 Task: Find connections with filter location Le Grand-Quevilly with filter topic #Humanresourcewith filter profile language French with filter current company Apollo Tyres Ltd with filter school Karnataka Jobs and career with filter industry Musicians with filter service category FIle Management with filter keywords title Engineer
Action: Mouse moved to (507, 87)
Screenshot: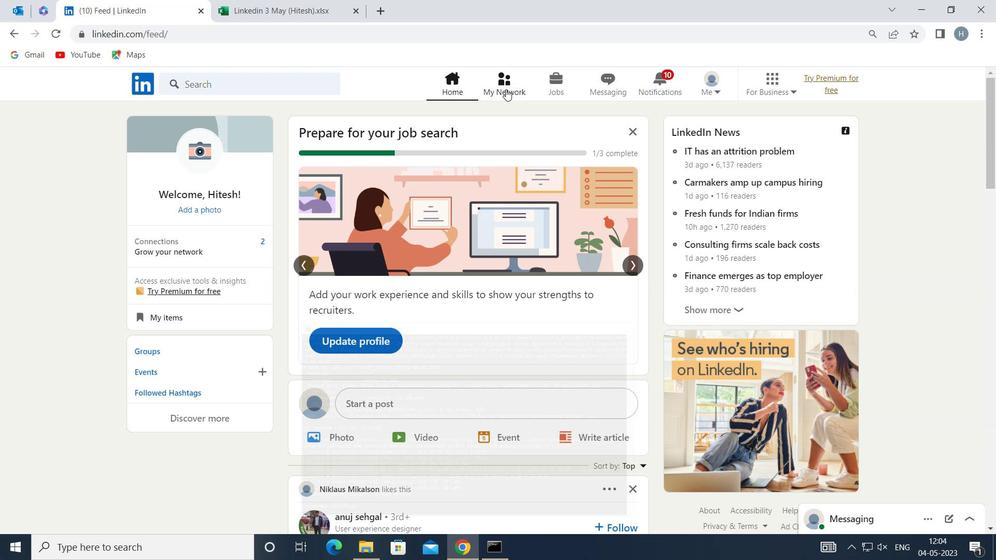 
Action: Mouse pressed left at (507, 87)
Screenshot: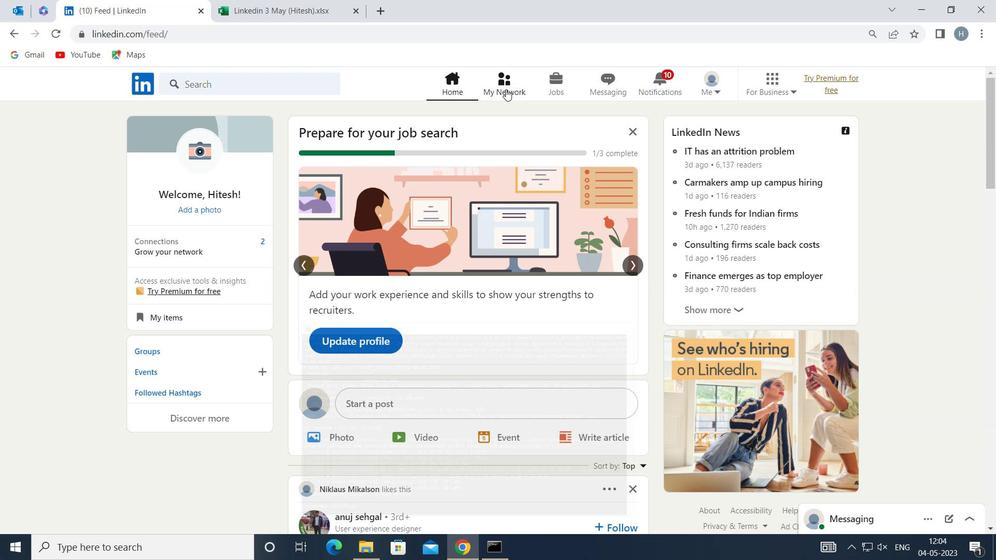 
Action: Mouse moved to (296, 149)
Screenshot: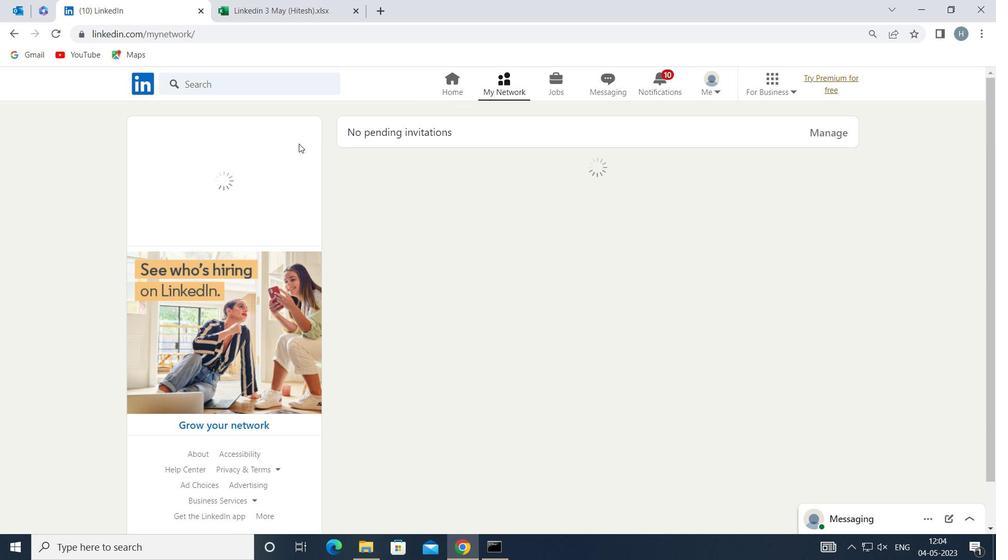 
Action: Mouse pressed left at (296, 149)
Screenshot: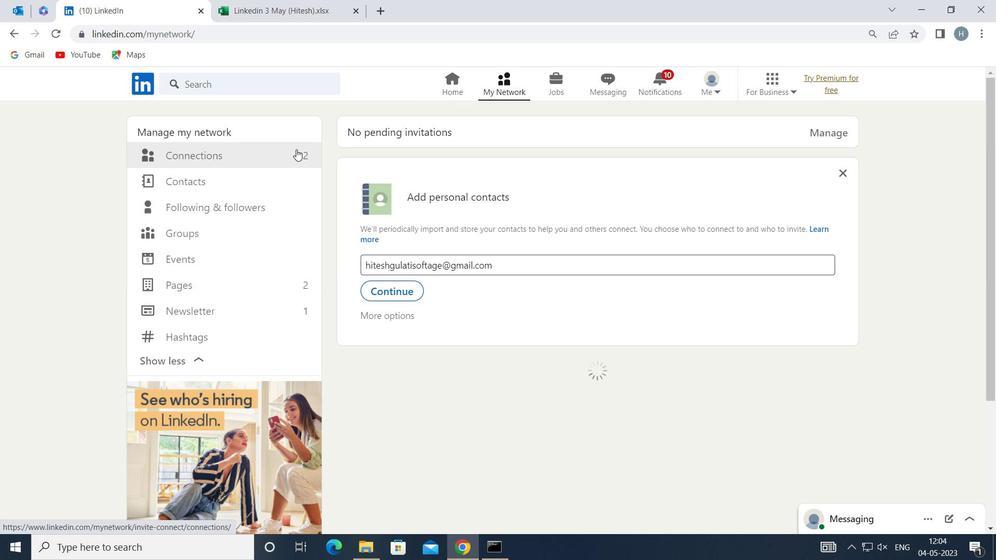 
Action: Mouse moved to (592, 154)
Screenshot: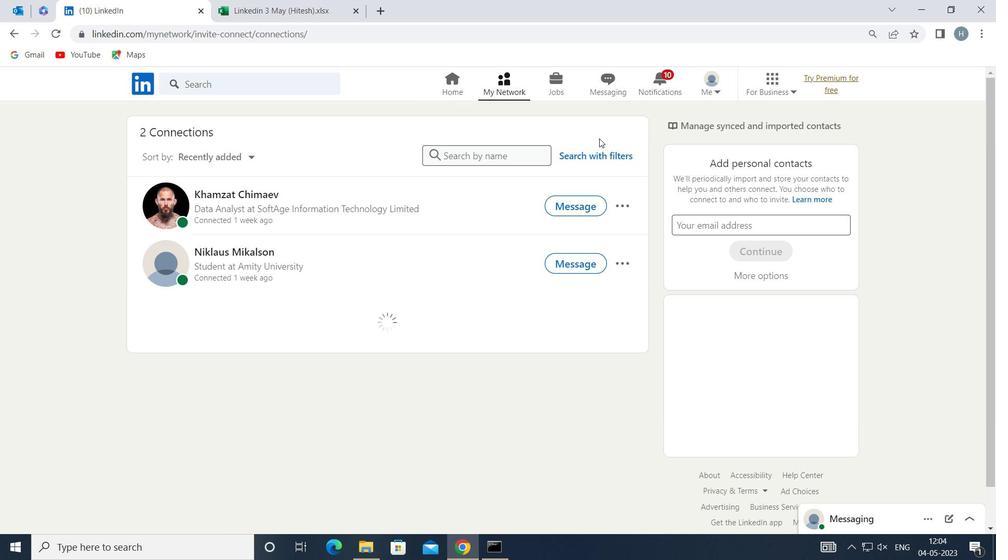 
Action: Mouse pressed left at (592, 154)
Screenshot: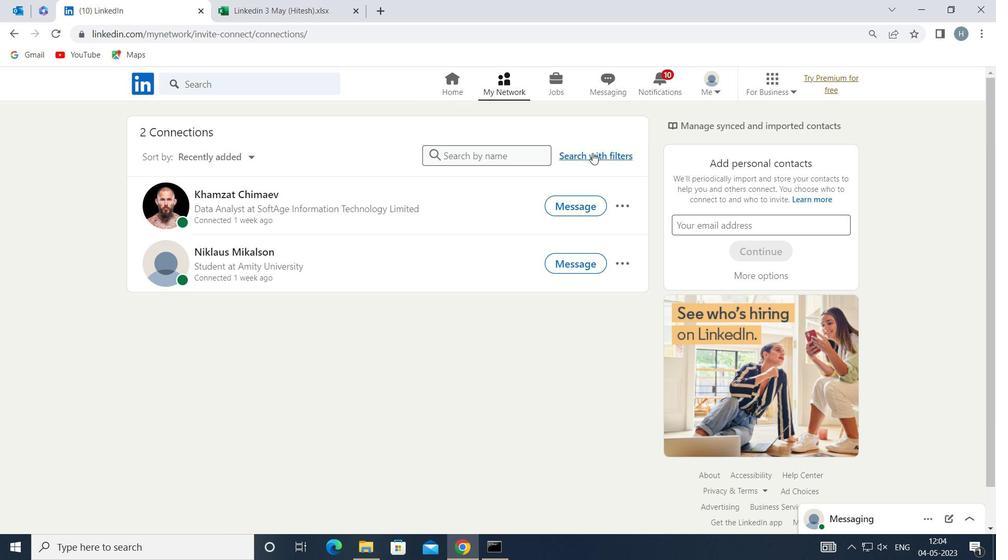 
Action: Mouse moved to (546, 118)
Screenshot: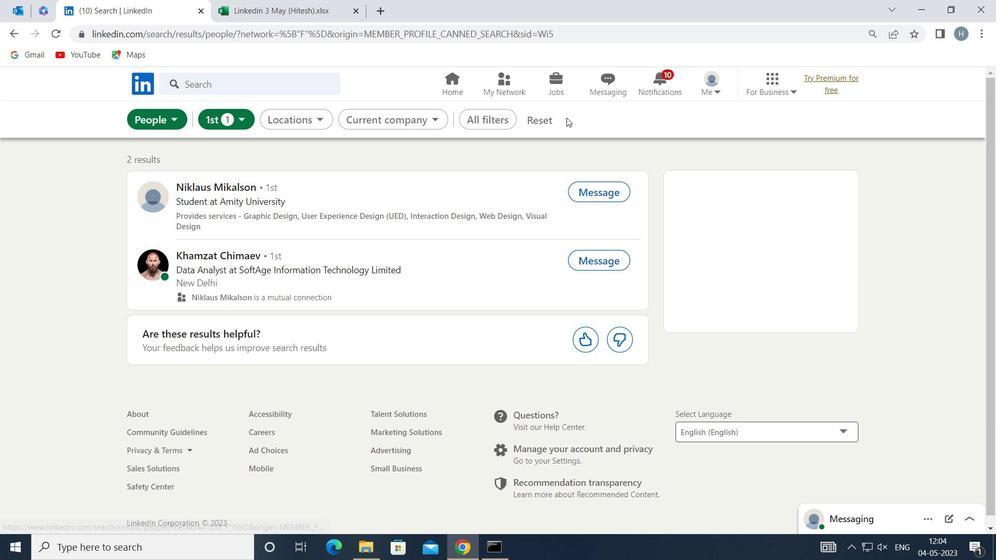 
Action: Mouse pressed left at (546, 118)
Screenshot: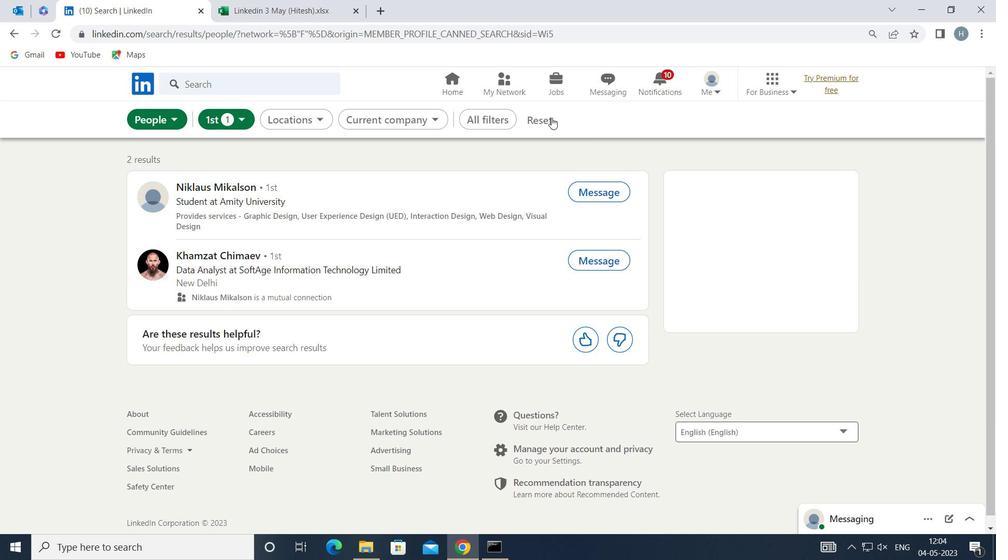 
Action: Mouse moved to (517, 118)
Screenshot: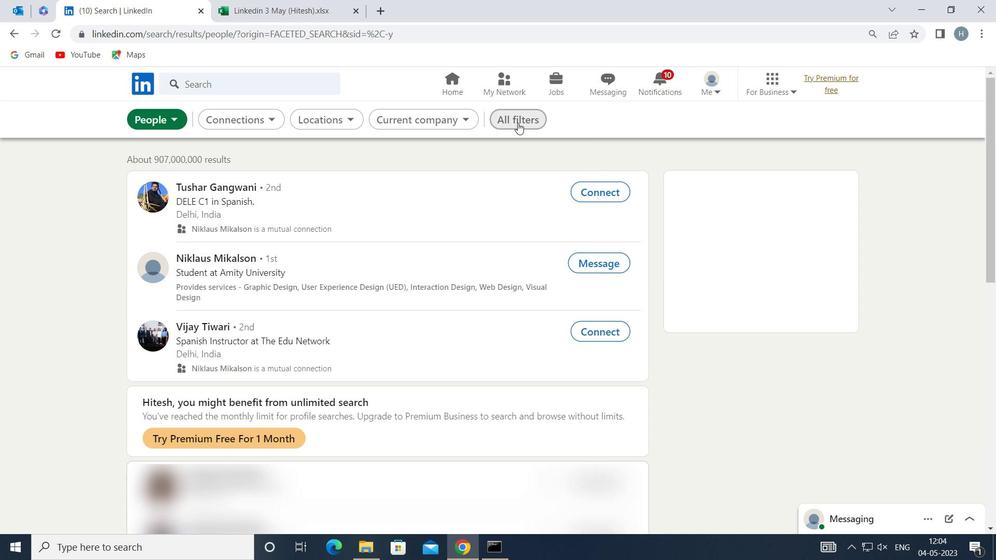 
Action: Mouse pressed left at (517, 118)
Screenshot: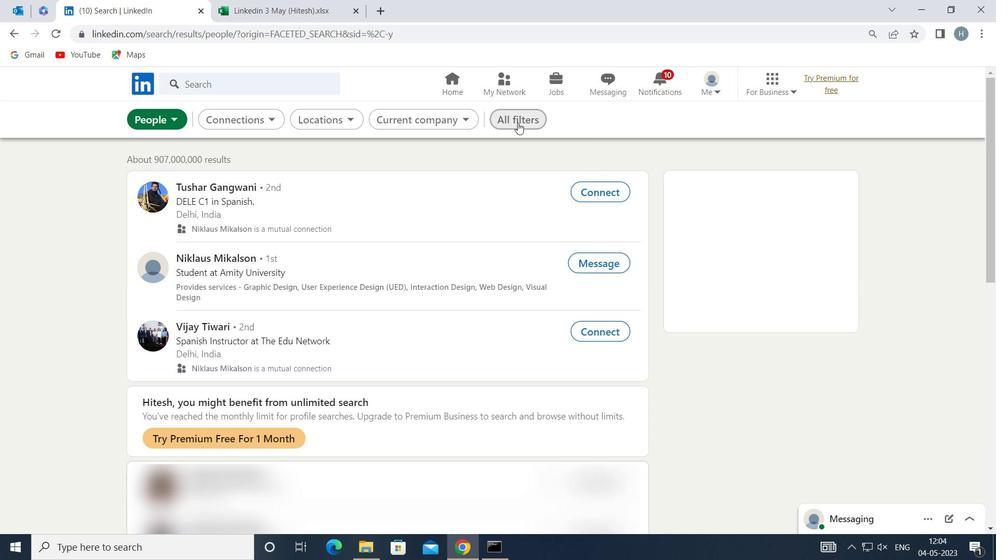 
Action: Mouse moved to (788, 234)
Screenshot: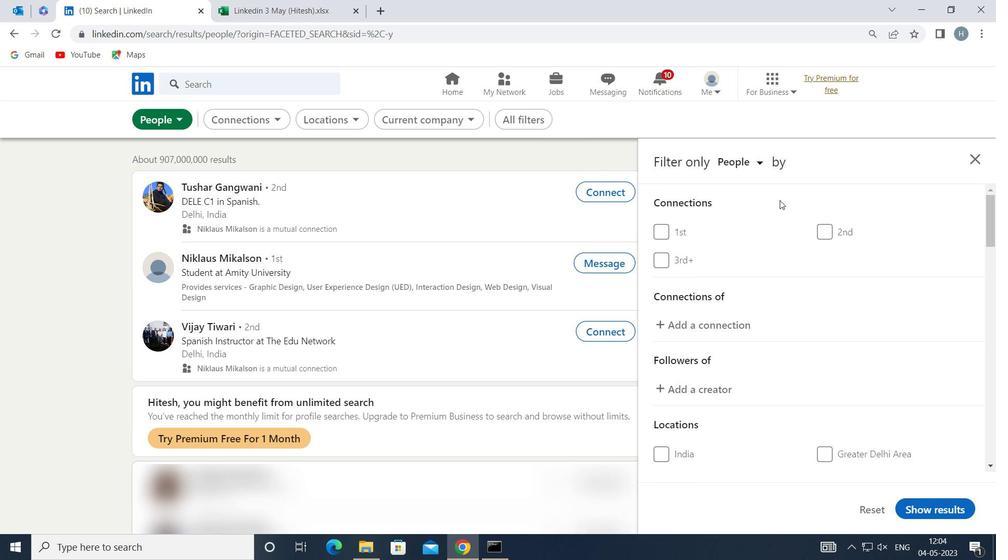
Action: Mouse scrolled (788, 233) with delta (0, 0)
Screenshot: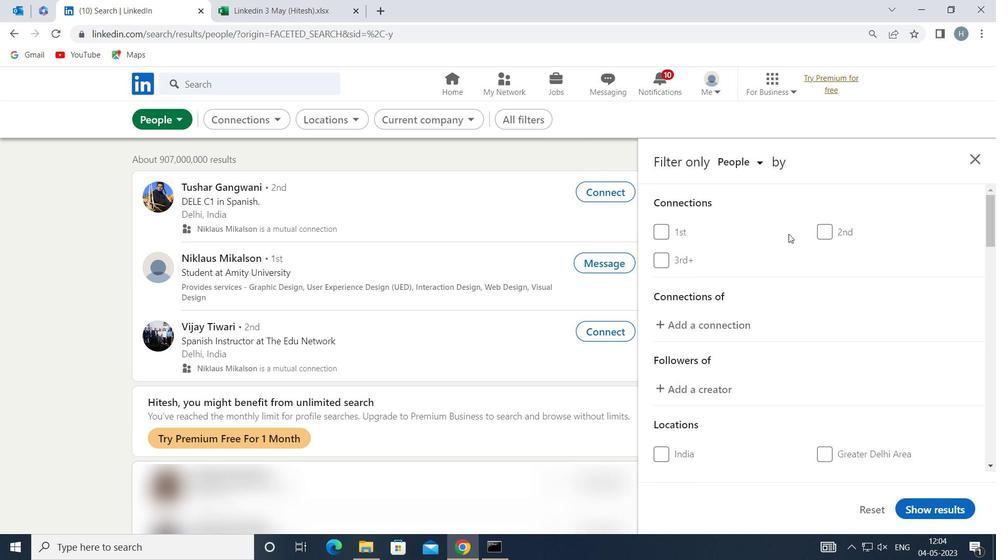 
Action: Mouse moved to (788, 235)
Screenshot: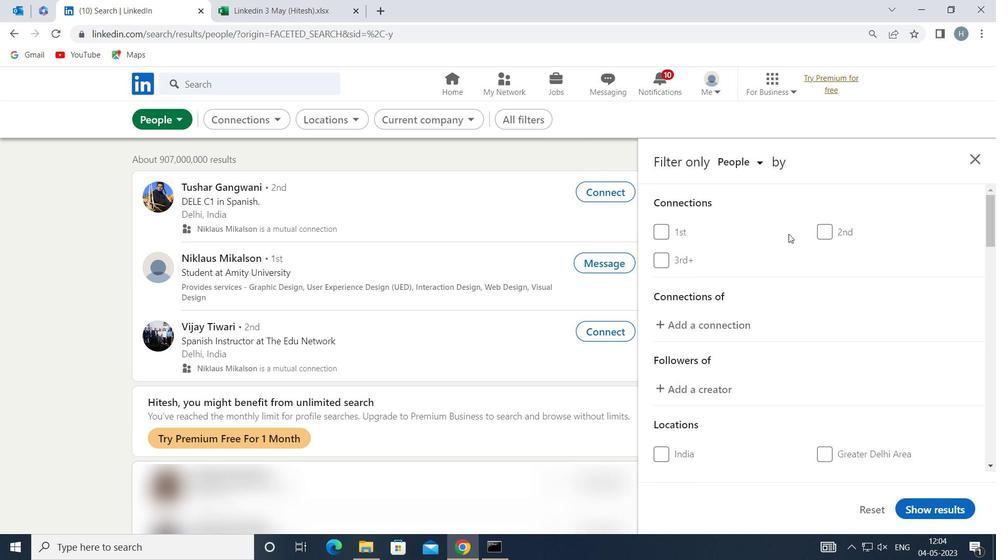 
Action: Mouse scrolled (788, 234) with delta (0, 0)
Screenshot: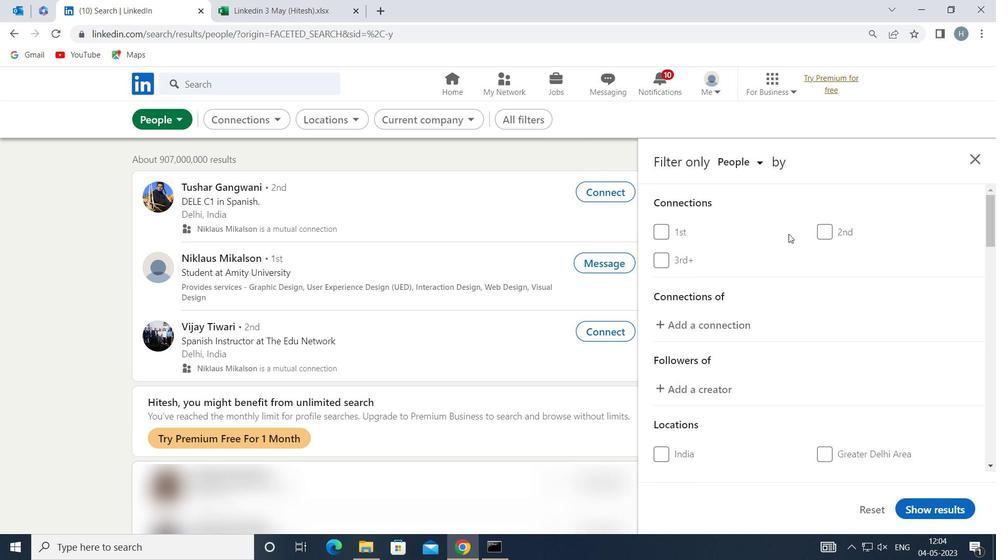 
Action: Mouse scrolled (788, 234) with delta (0, 0)
Screenshot: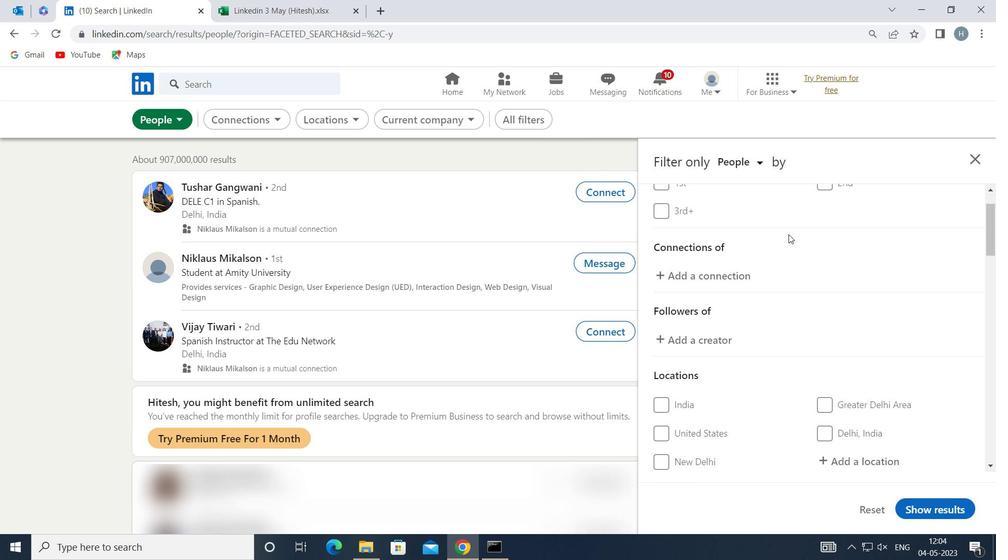 
Action: Mouse moved to (862, 316)
Screenshot: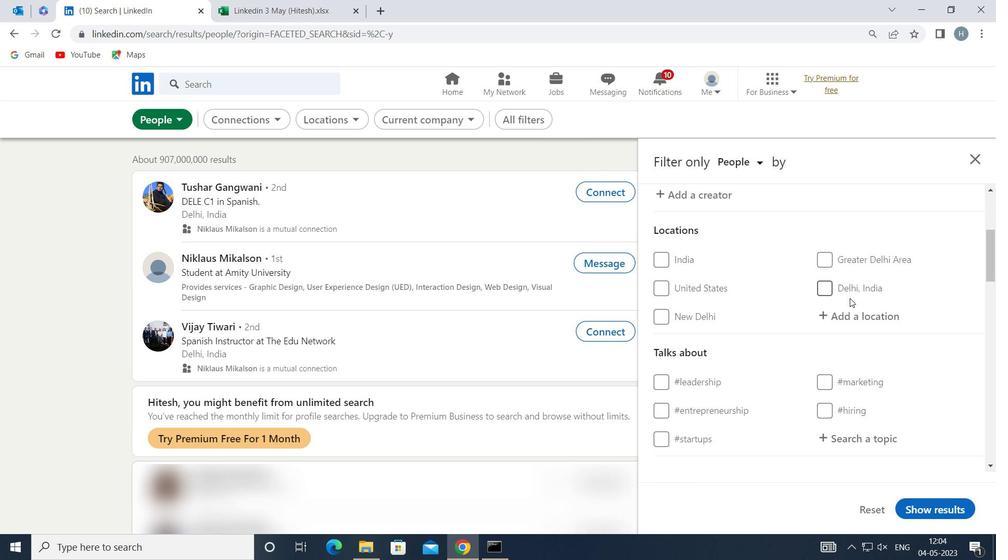 
Action: Mouse pressed left at (862, 316)
Screenshot: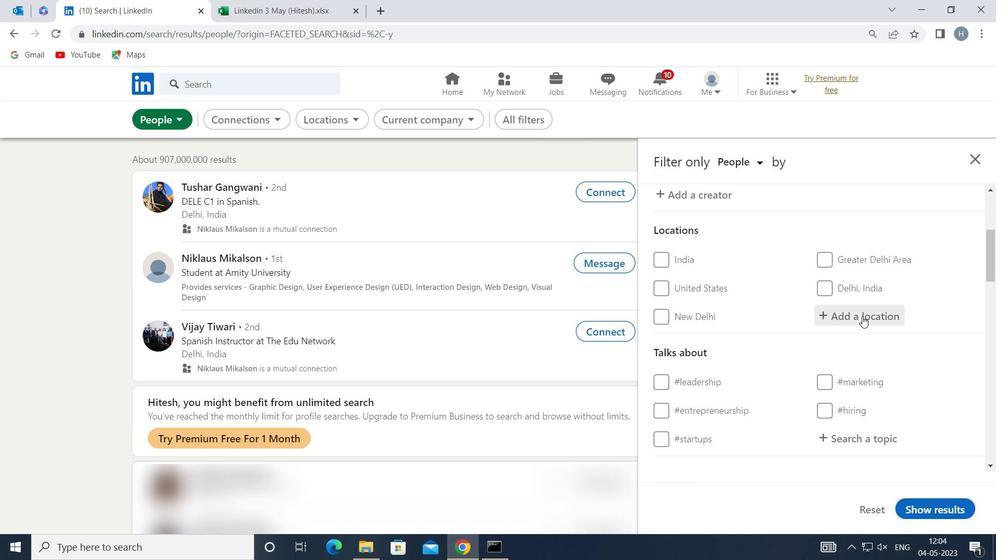 
Action: Key pressed <Key.shift>LE<Key.space><Key.shift>GRAND
Screenshot: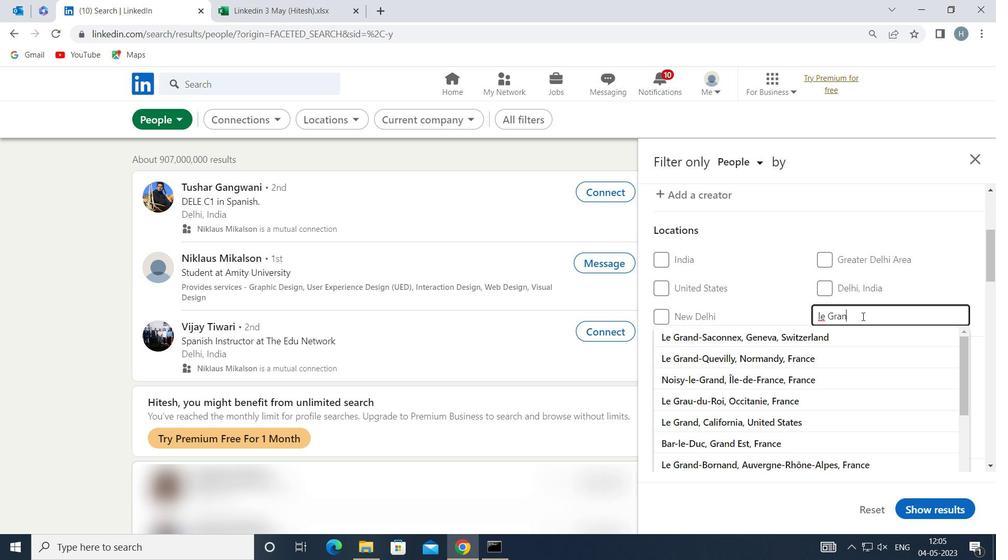 
Action: Mouse moved to (801, 353)
Screenshot: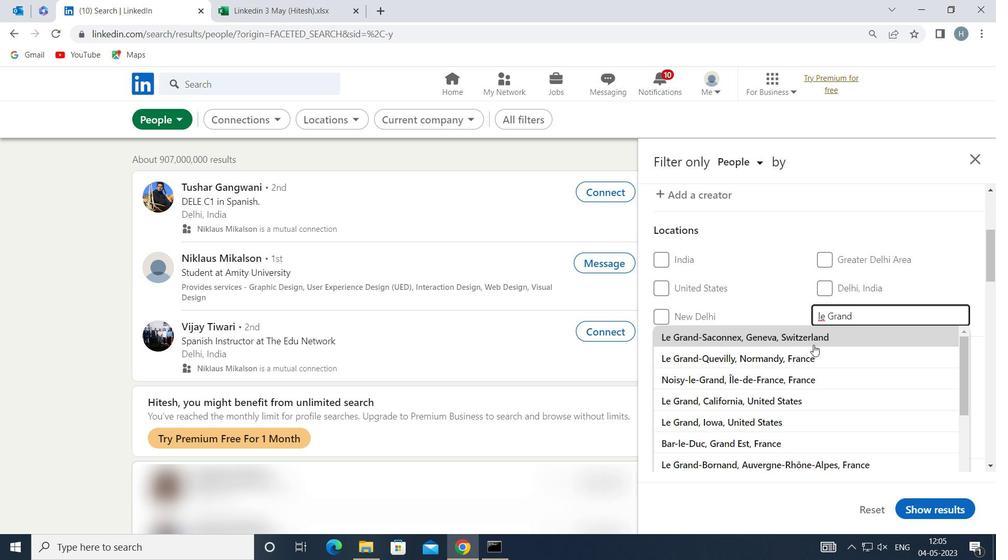 
Action: Mouse pressed left at (801, 353)
Screenshot: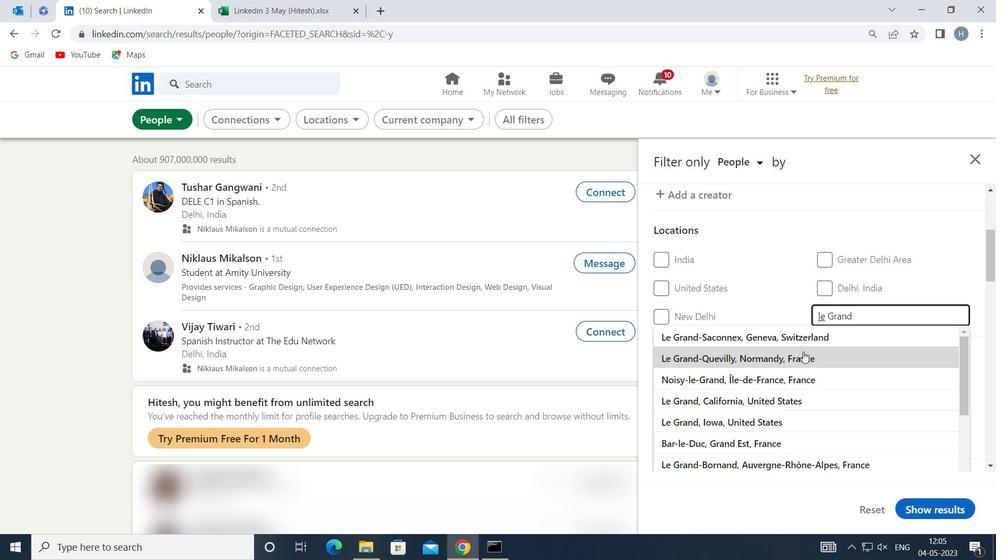 
Action: Mouse moved to (796, 320)
Screenshot: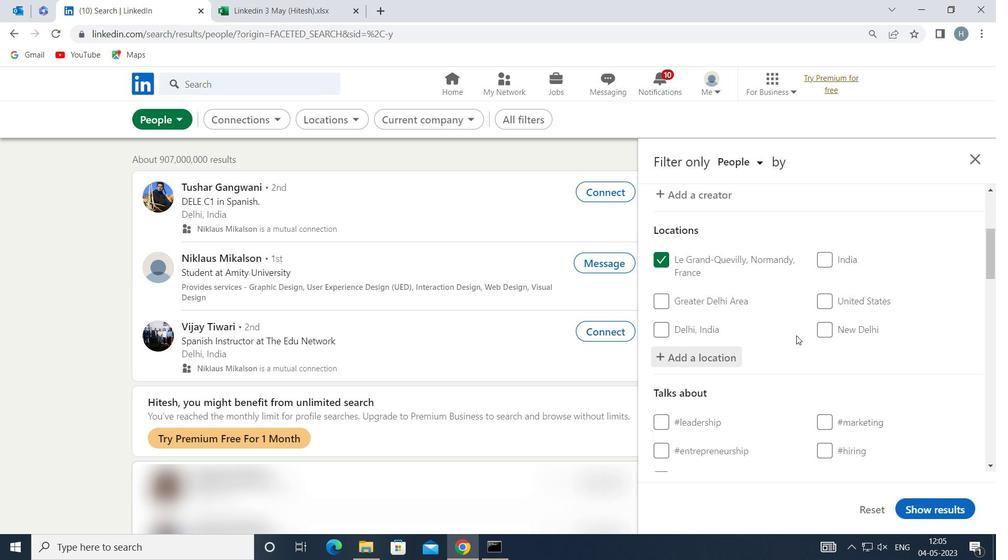 
Action: Mouse scrolled (796, 319) with delta (0, 0)
Screenshot: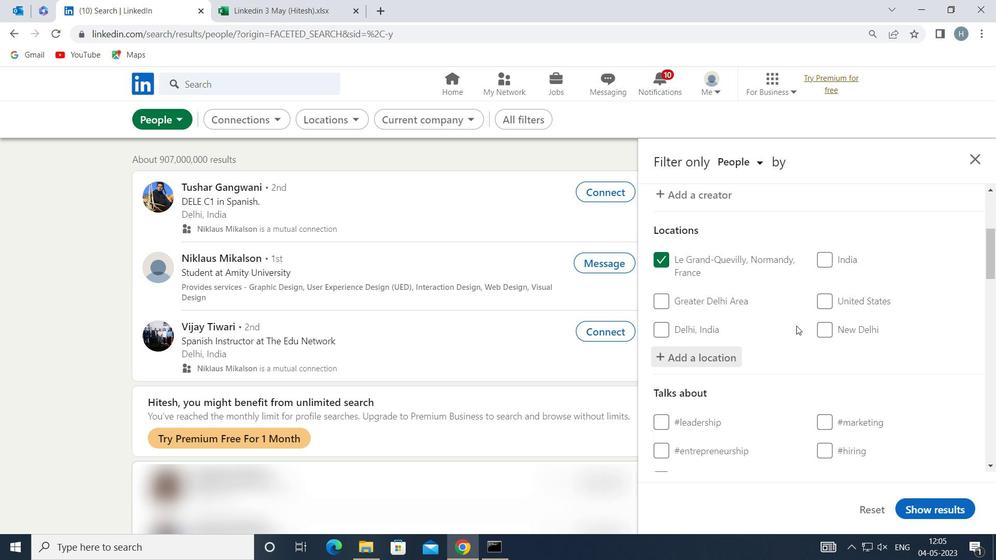 
Action: Mouse scrolled (796, 319) with delta (0, 0)
Screenshot: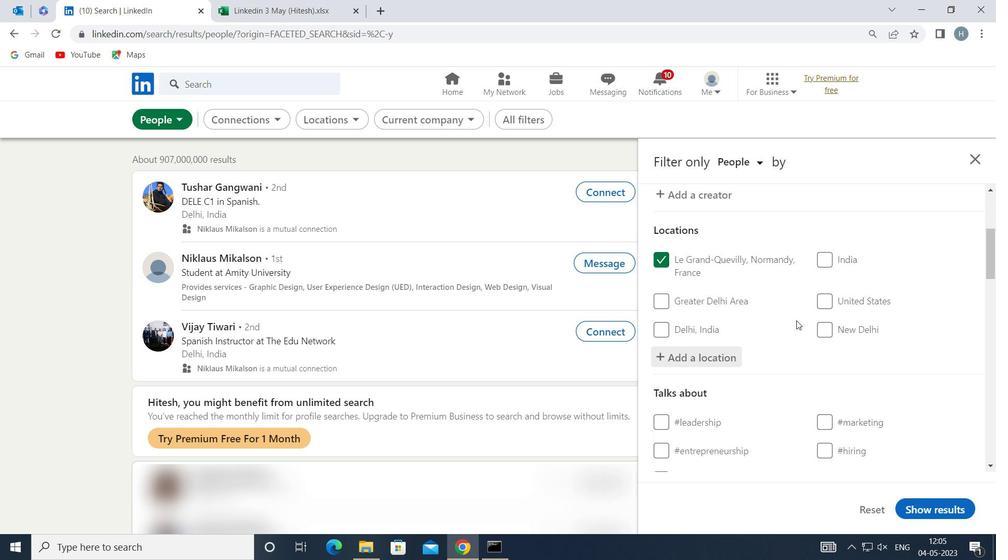 
Action: Mouse moved to (797, 319)
Screenshot: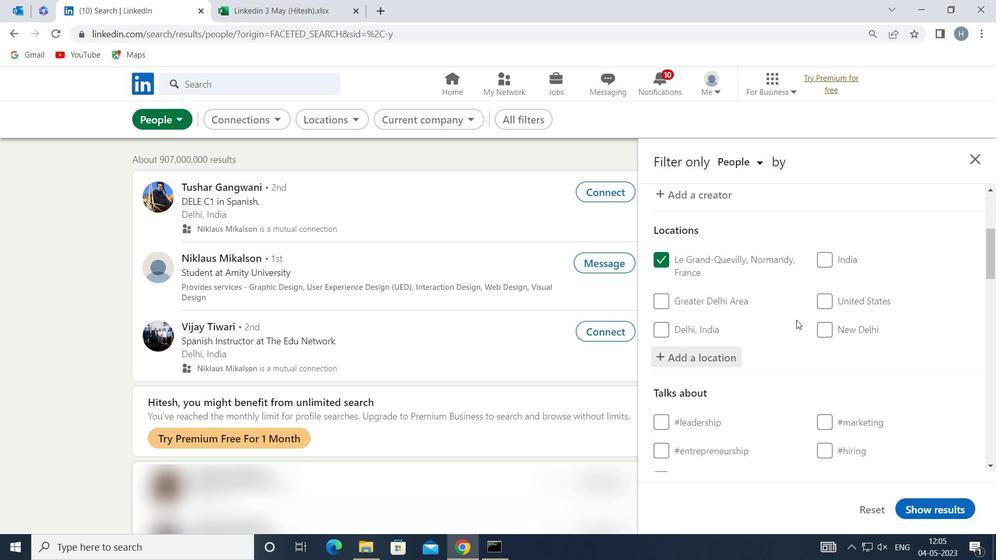 
Action: Mouse scrolled (797, 318) with delta (0, 0)
Screenshot: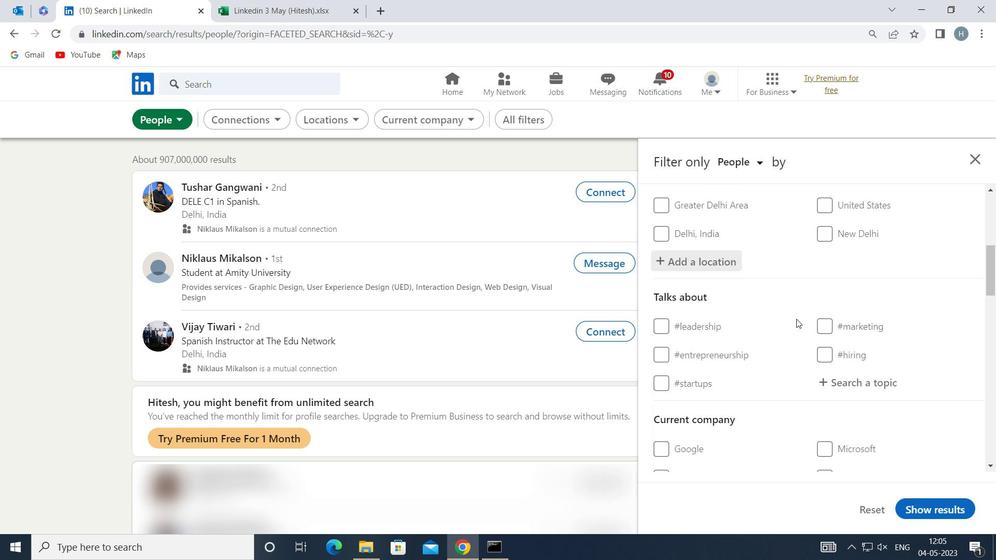
Action: Mouse moved to (868, 279)
Screenshot: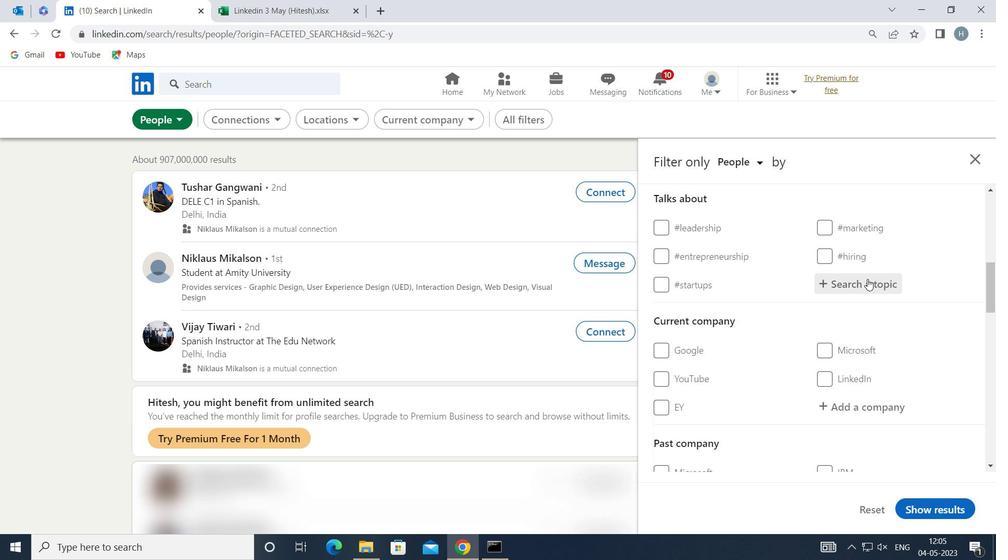 
Action: Mouse pressed left at (868, 279)
Screenshot: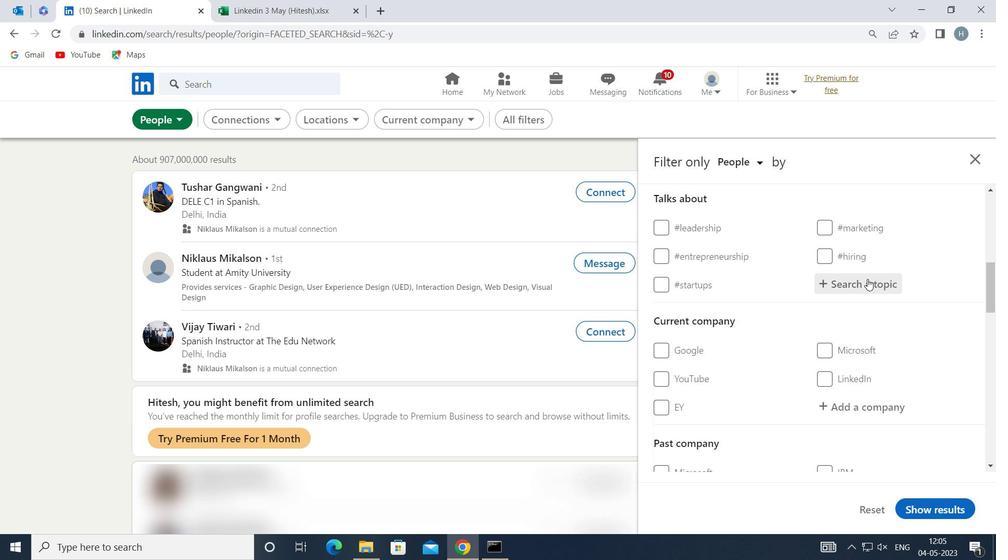 
Action: Key pressed <Key.shift>HUMANRESOURCE
Screenshot: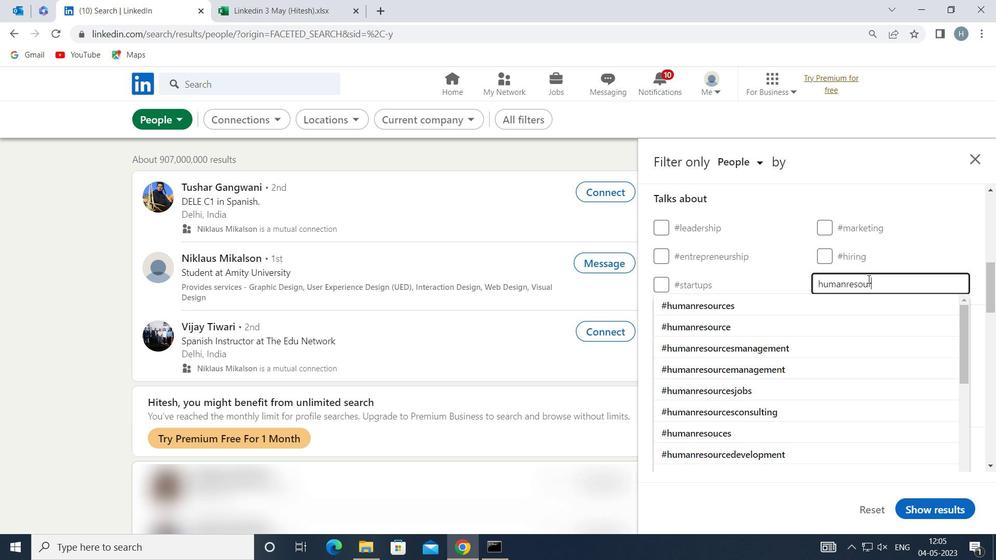 
Action: Mouse moved to (789, 318)
Screenshot: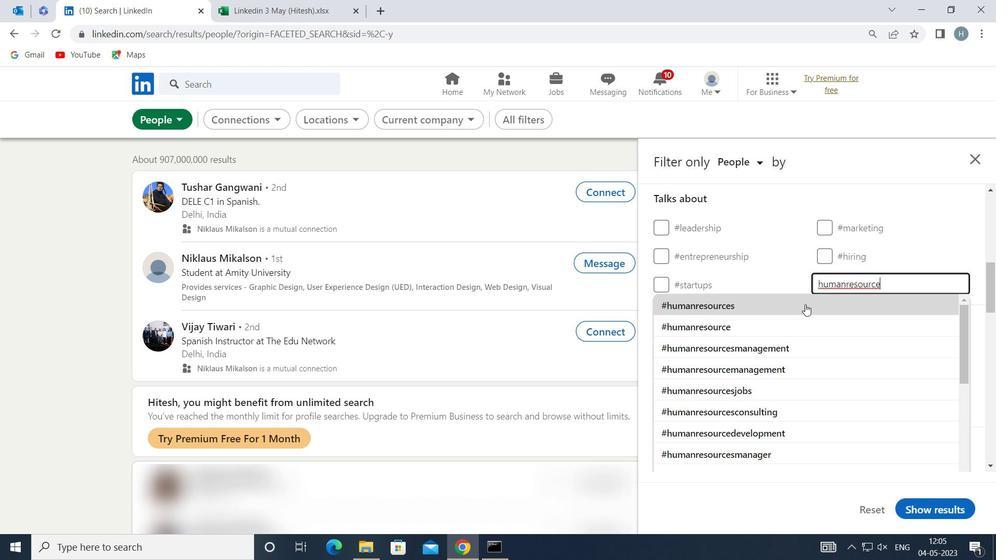 
Action: Mouse pressed left at (789, 318)
Screenshot: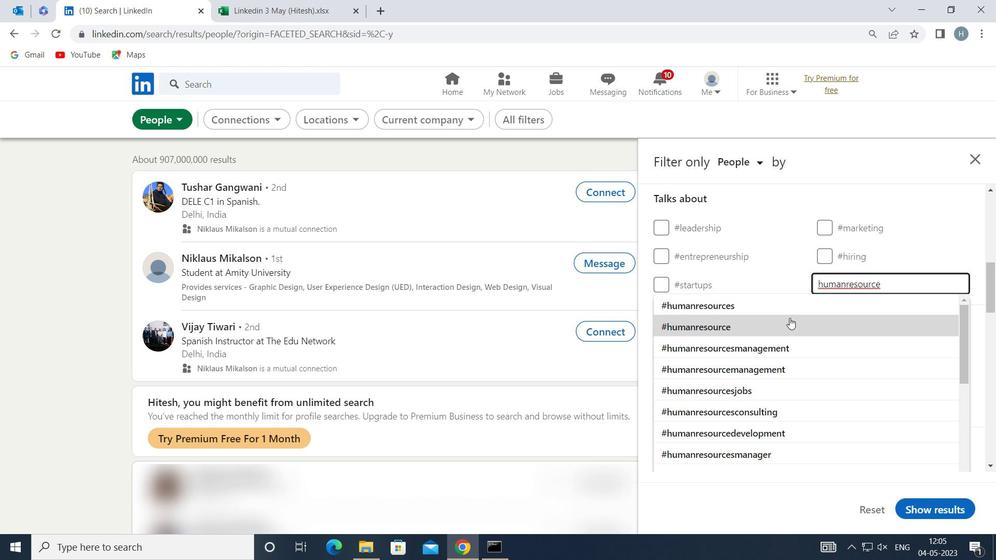 
Action: Mouse moved to (784, 317)
Screenshot: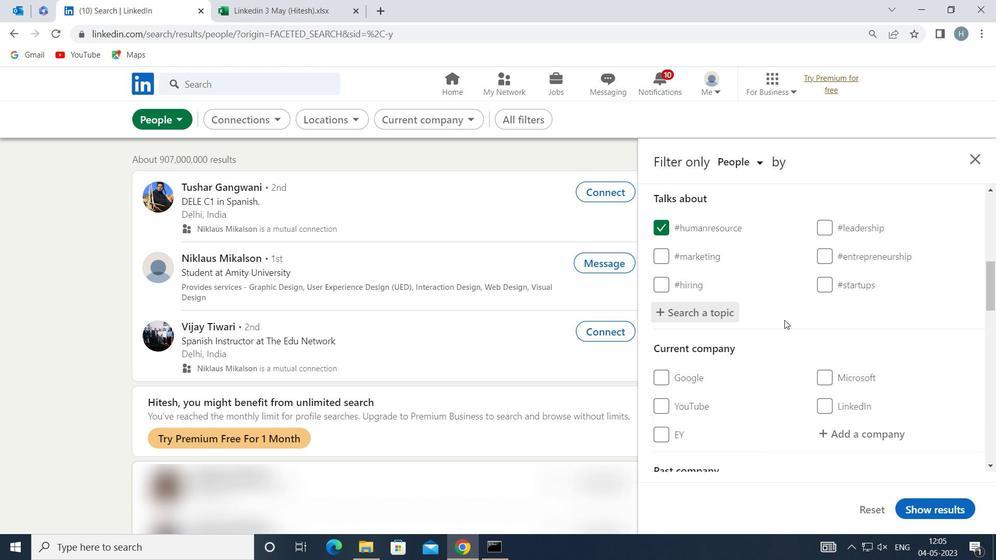 
Action: Mouse scrolled (784, 317) with delta (0, 0)
Screenshot: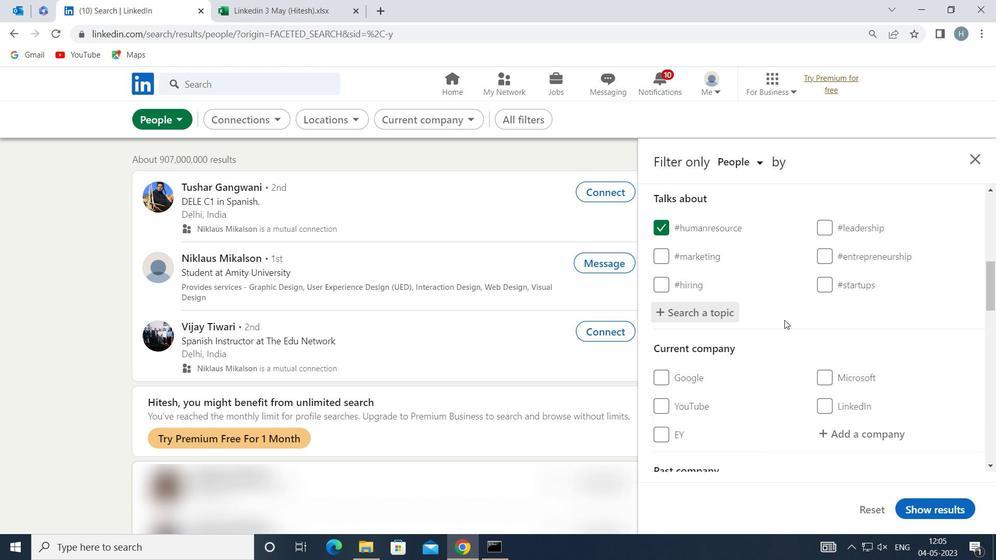 
Action: Mouse moved to (784, 313)
Screenshot: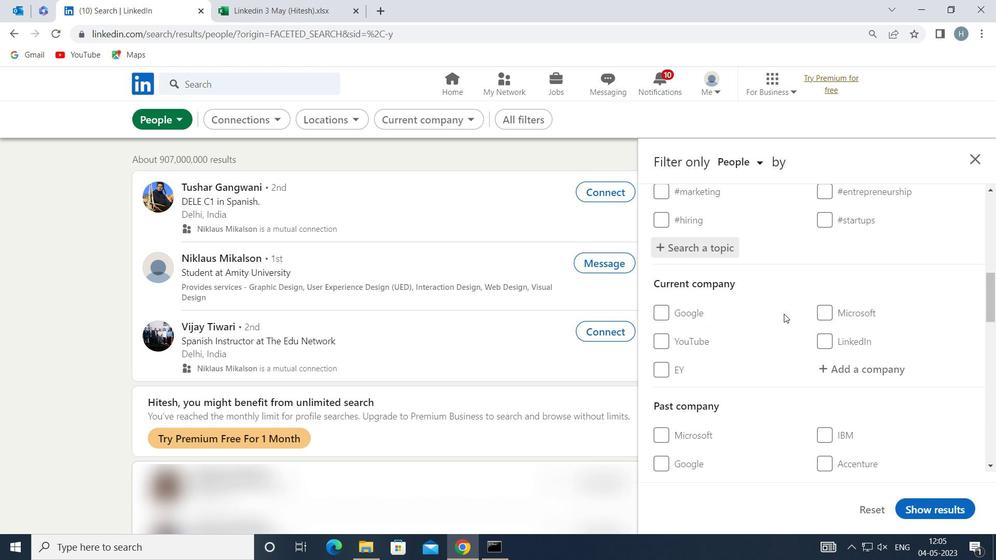 
Action: Mouse scrolled (784, 312) with delta (0, 0)
Screenshot: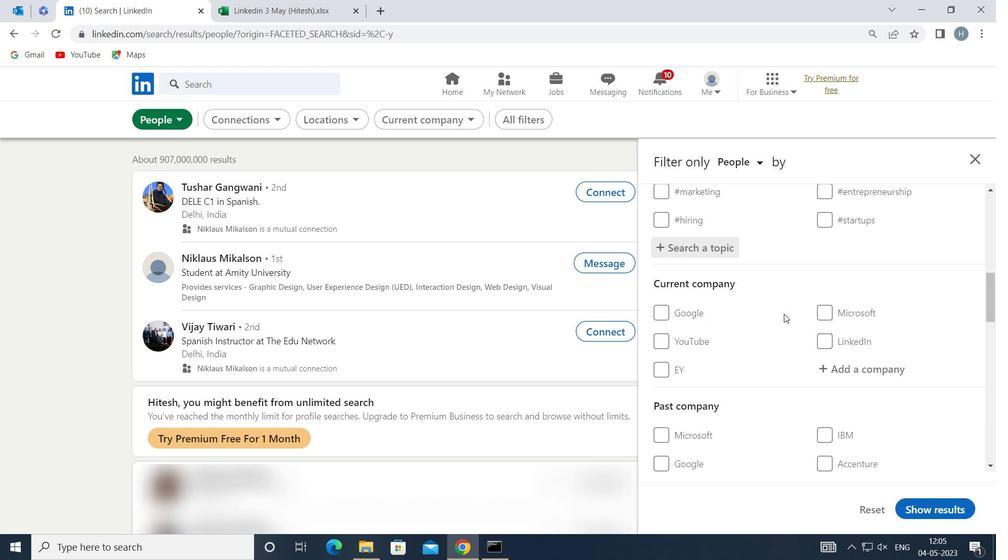 
Action: Mouse moved to (786, 306)
Screenshot: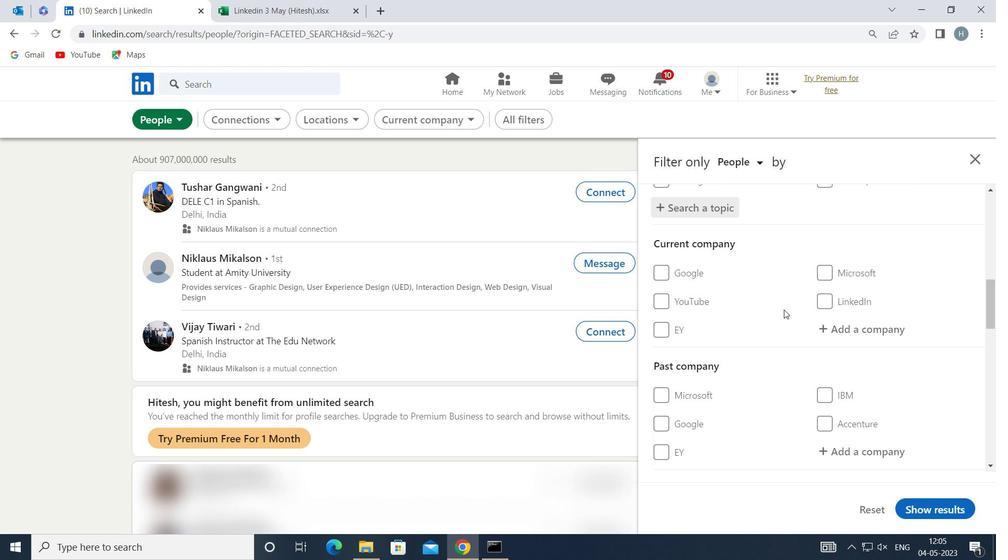 
Action: Mouse scrolled (786, 305) with delta (0, 0)
Screenshot: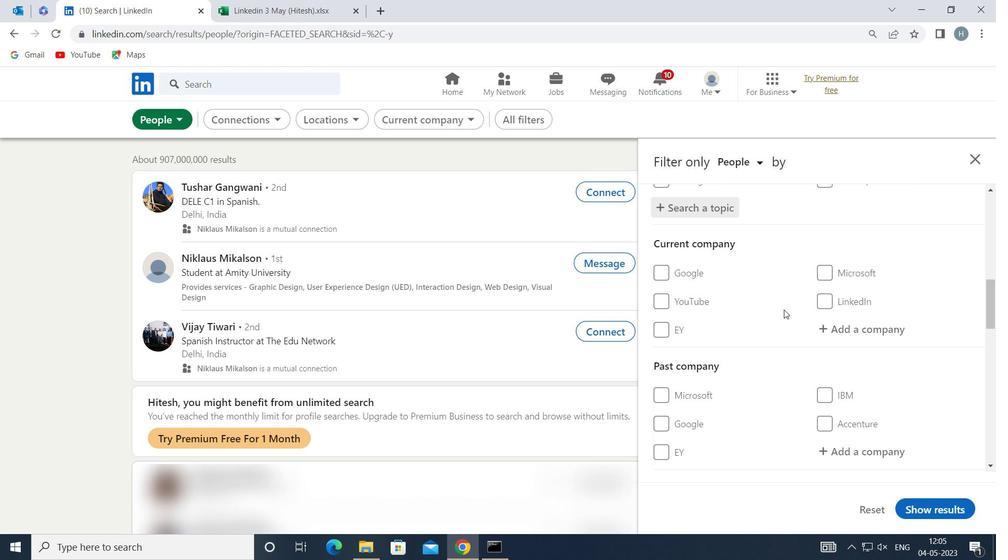 
Action: Mouse moved to (786, 305)
Screenshot: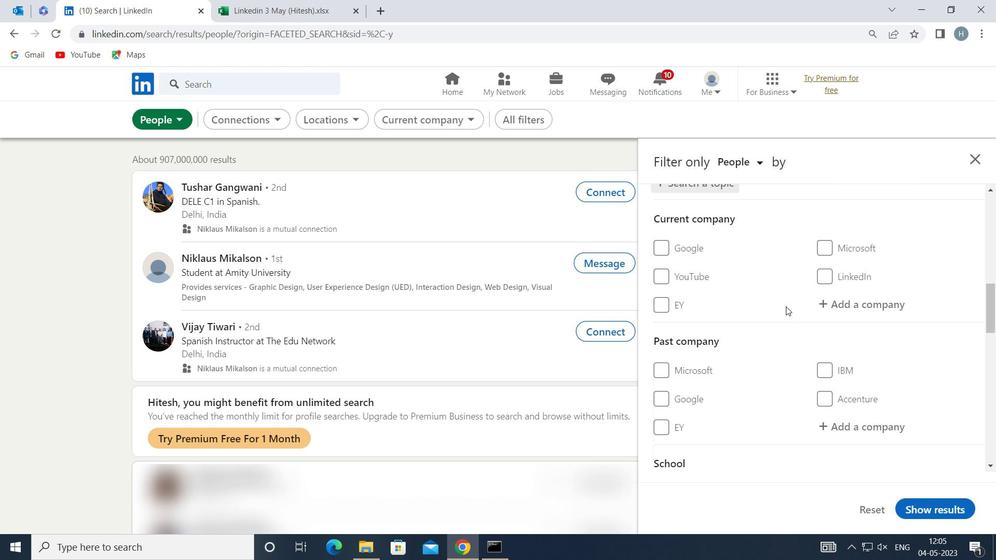 
Action: Mouse scrolled (786, 304) with delta (0, 0)
Screenshot: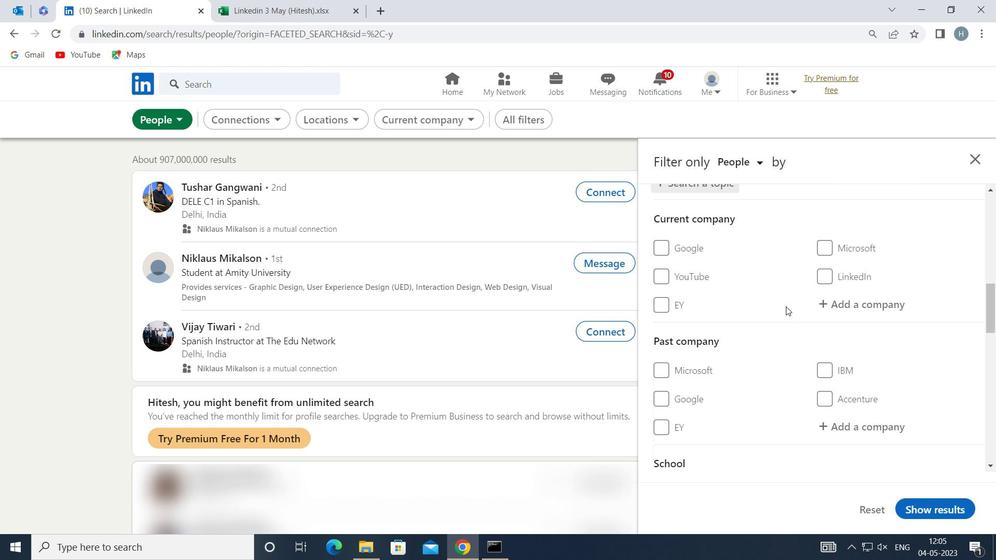 
Action: Mouse moved to (790, 298)
Screenshot: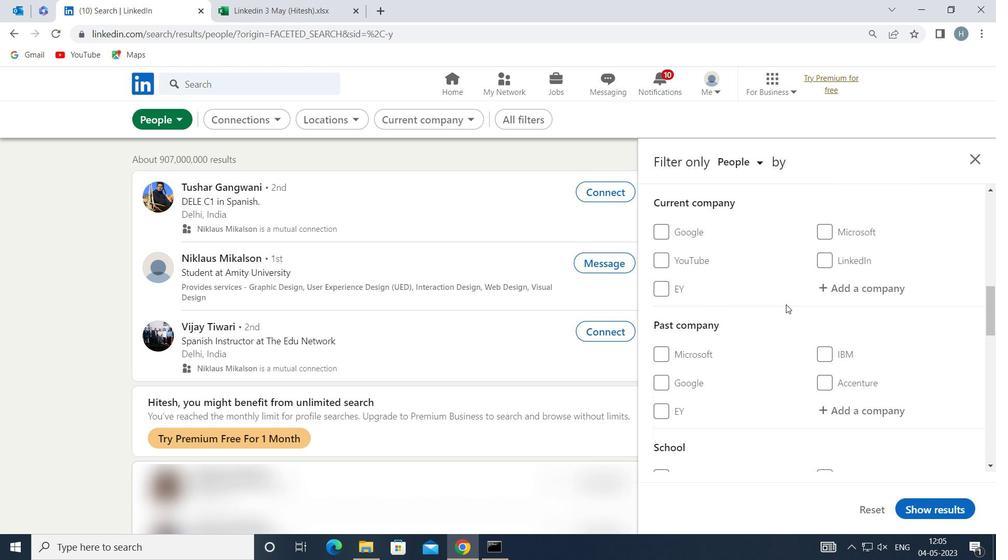 
Action: Mouse scrolled (790, 298) with delta (0, 0)
Screenshot: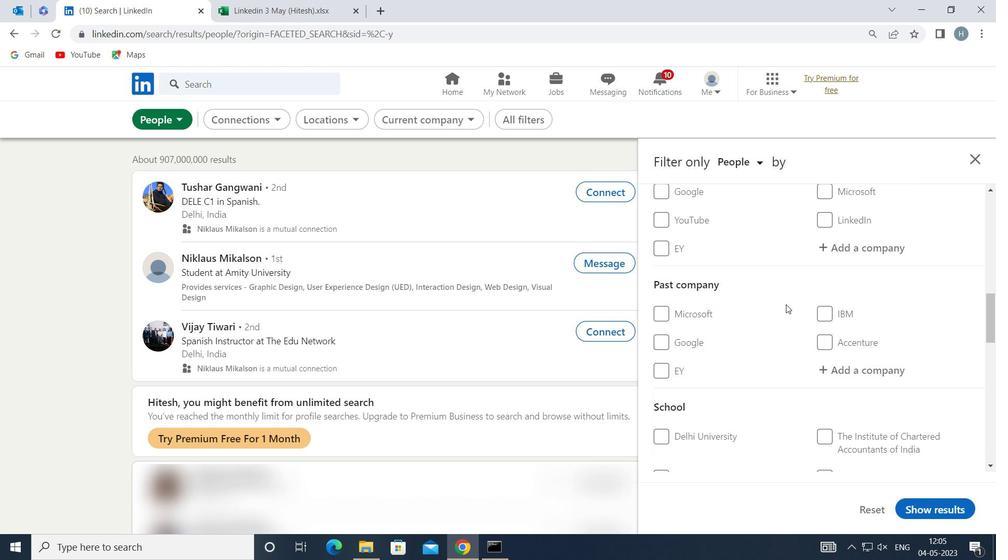 
Action: Mouse scrolled (790, 298) with delta (0, 0)
Screenshot: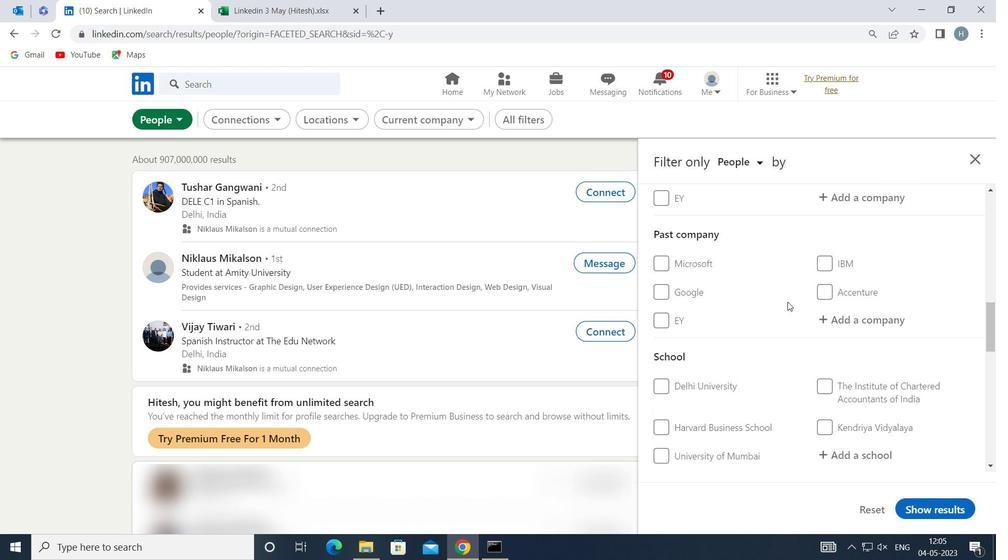 
Action: Mouse scrolled (790, 298) with delta (0, 0)
Screenshot: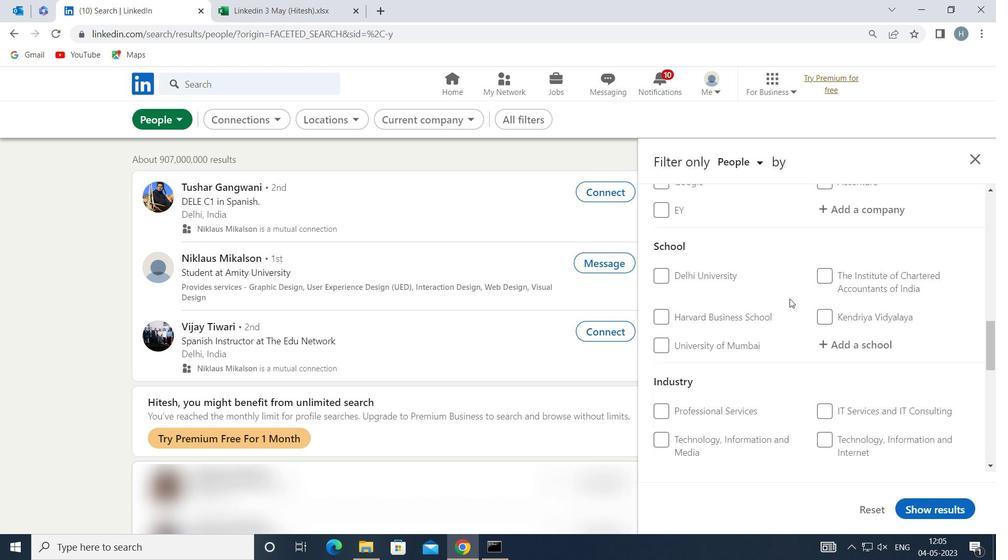
Action: Mouse scrolled (790, 298) with delta (0, 0)
Screenshot: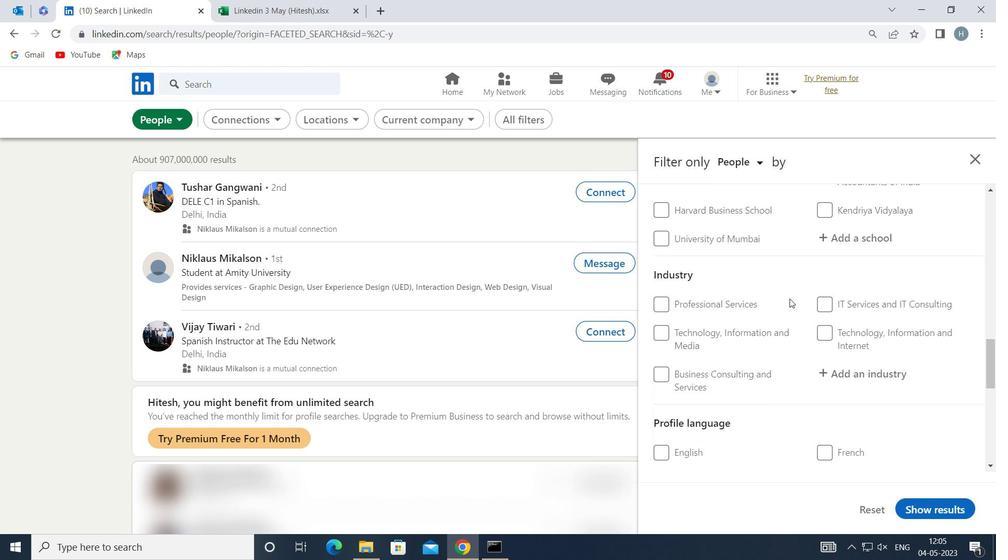 
Action: Mouse scrolled (790, 298) with delta (0, 0)
Screenshot: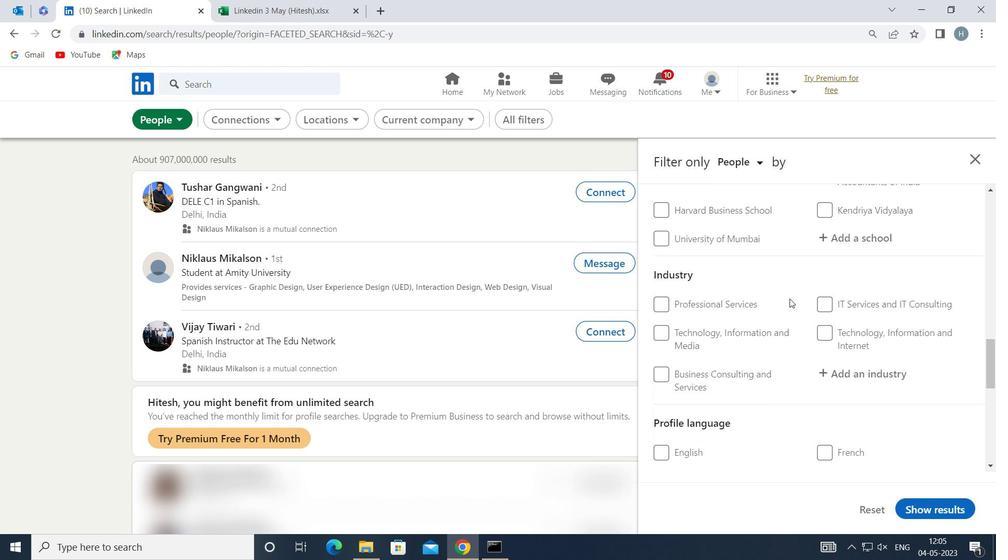 
Action: Mouse moved to (821, 327)
Screenshot: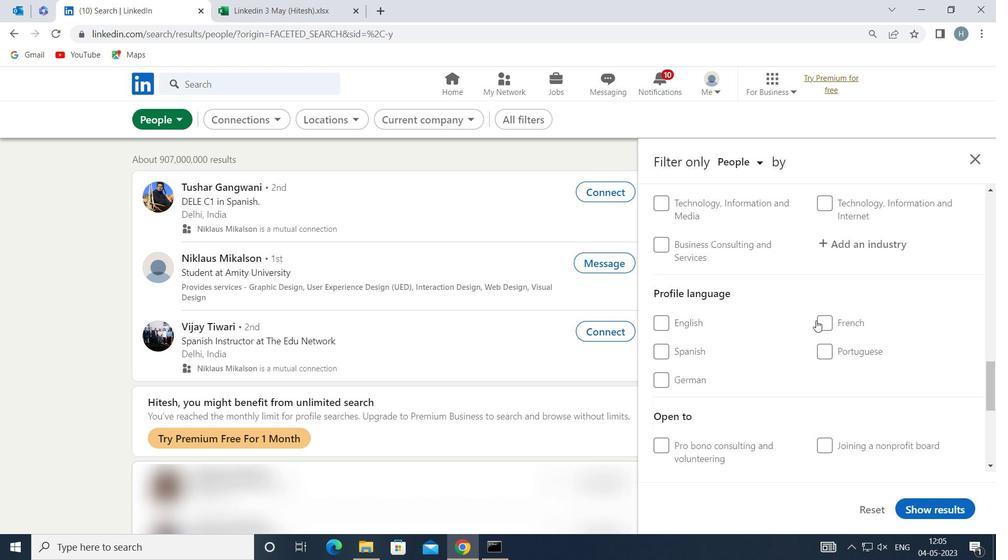 
Action: Mouse pressed left at (821, 327)
Screenshot: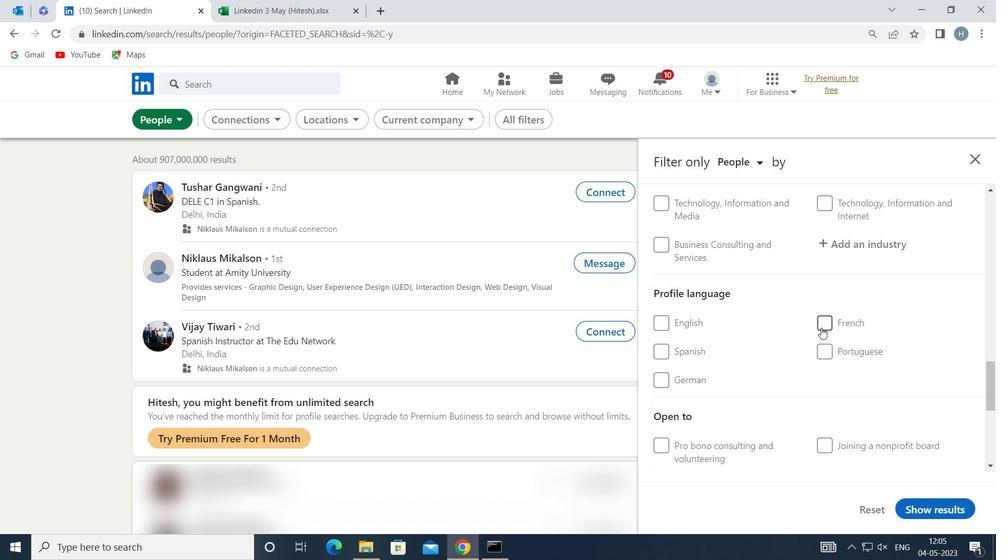 
Action: Mouse moved to (747, 338)
Screenshot: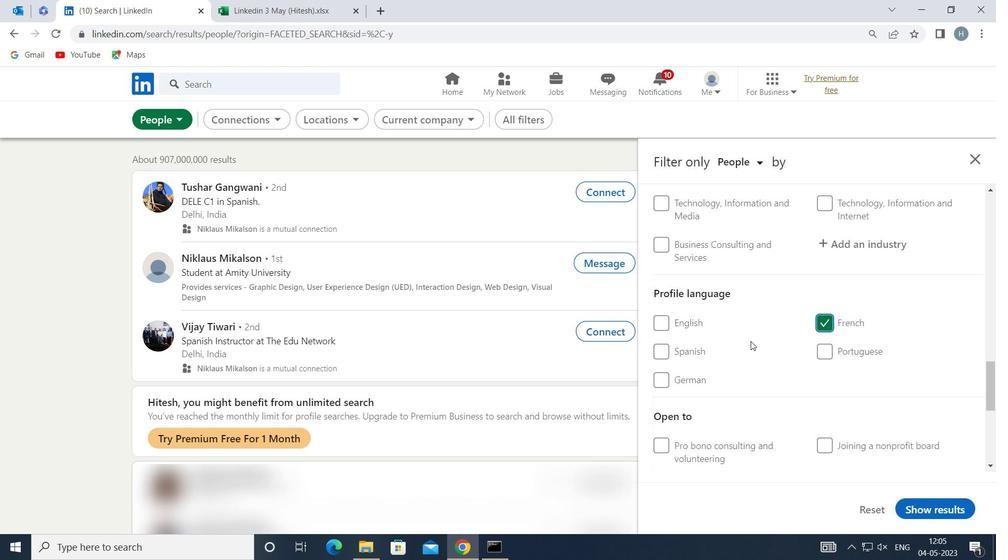 
Action: Mouse scrolled (747, 339) with delta (0, 0)
Screenshot: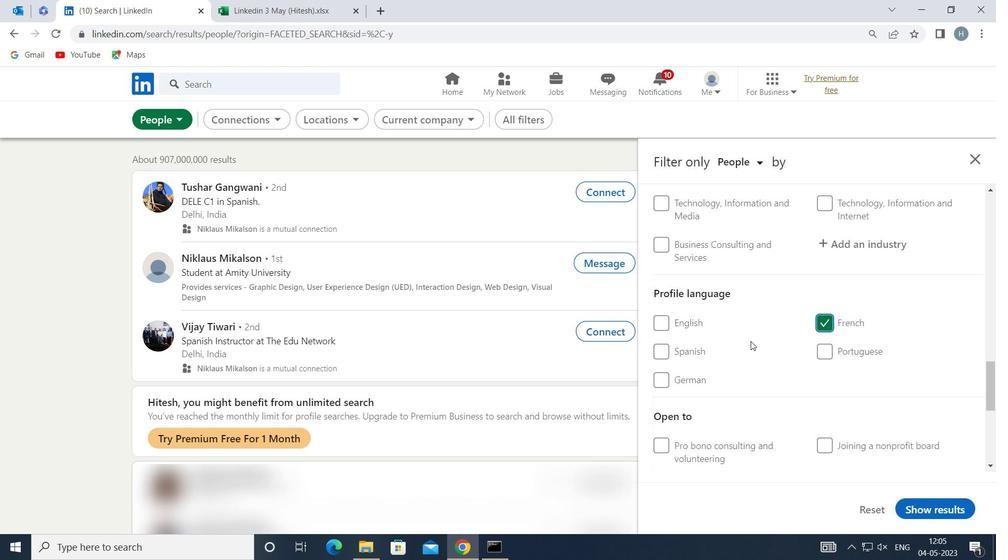 
Action: Mouse scrolled (747, 339) with delta (0, 0)
Screenshot: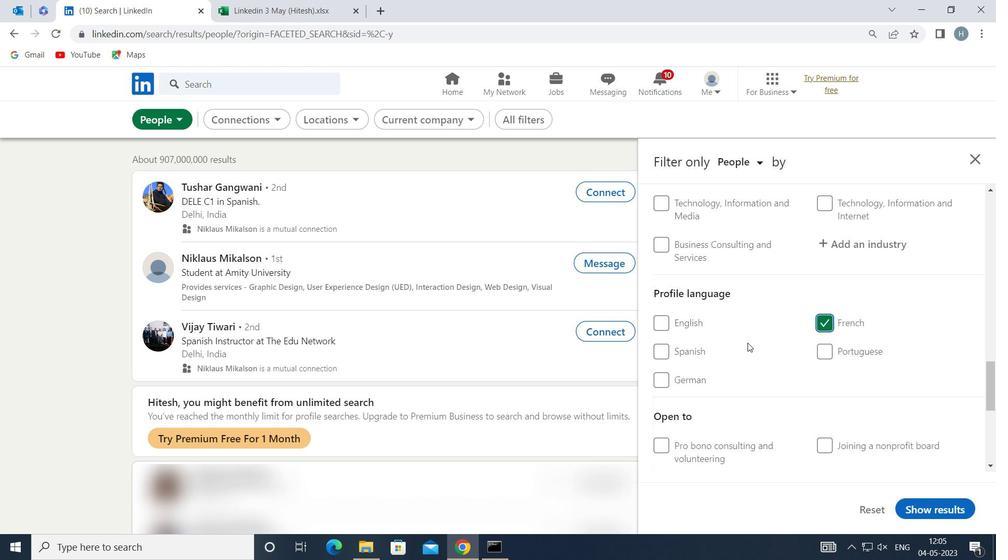 
Action: Mouse scrolled (747, 339) with delta (0, 0)
Screenshot: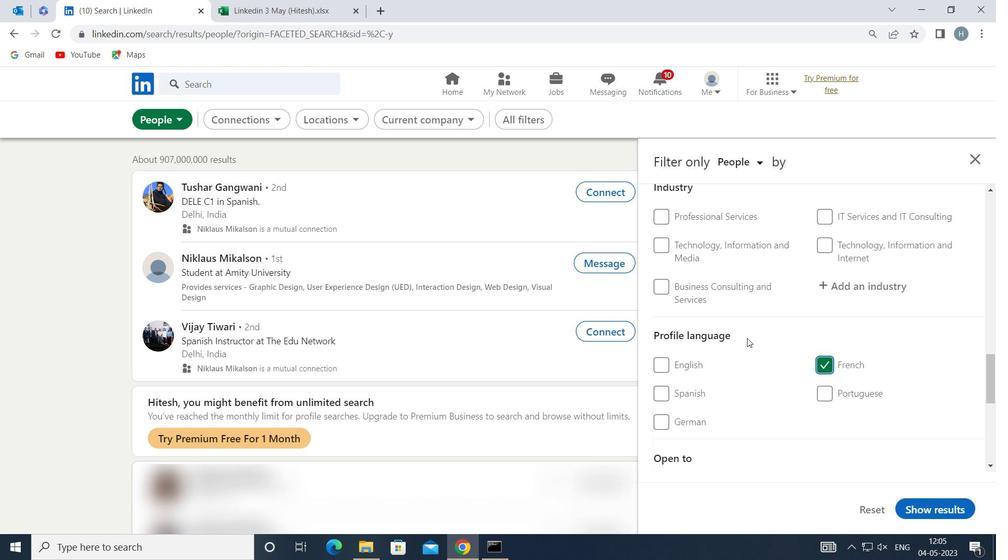 
Action: Mouse scrolled (747, 339) with delta (0, 0)
Screenshot: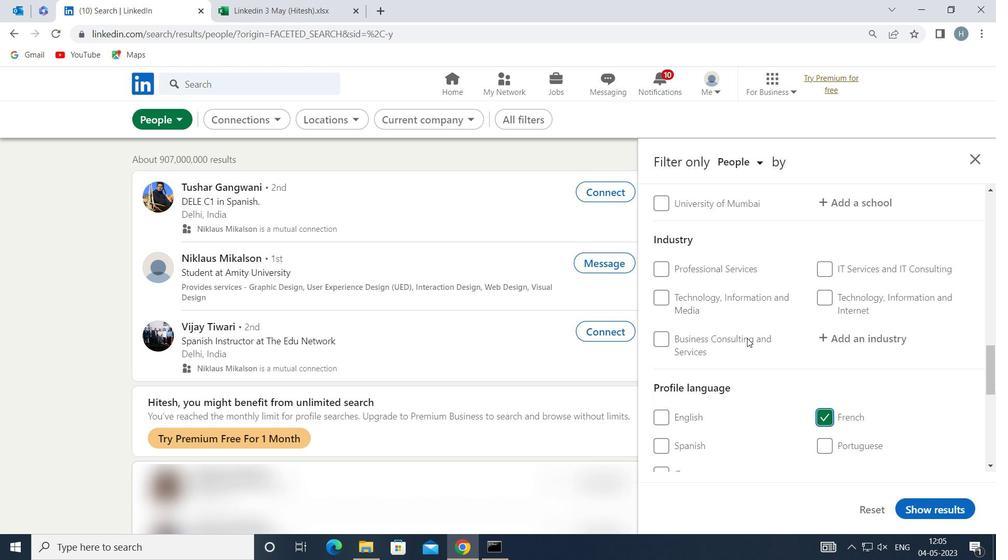 
Action: Mouse scrolled (747, 339) with delta (0, 0)
Screenshot: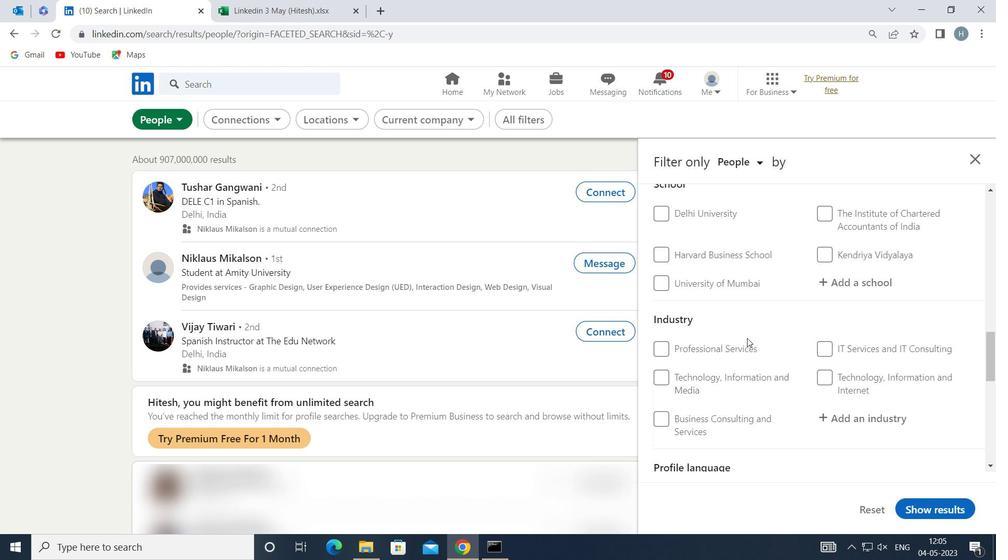 
Action: Mouse scrolled (747, 339) with delta (0, 0)
Screenshot: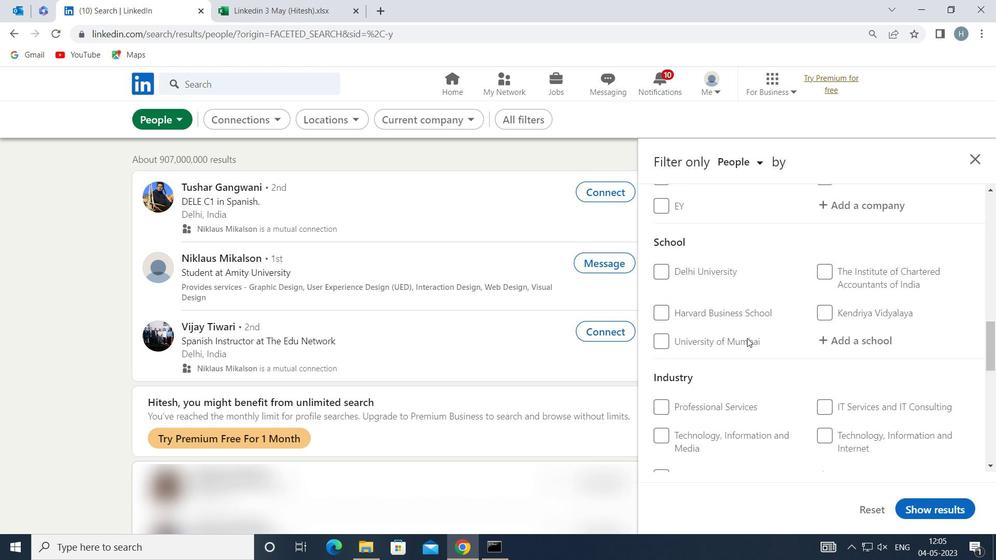 
Action: Mouse scrolled (747, 339) with delta (0, 0)
Screenshot: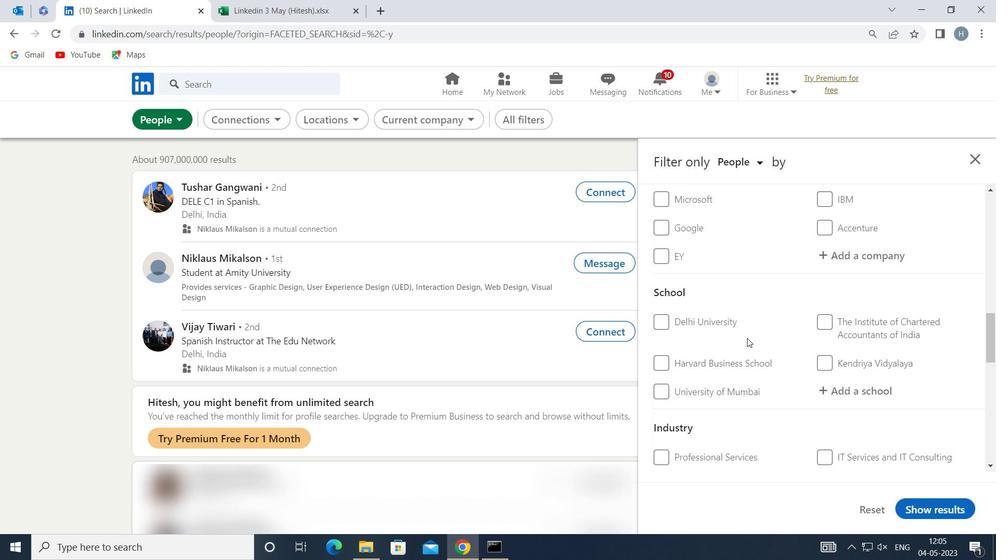 
Action: Mouse moved to (886, 299)
Screenshot: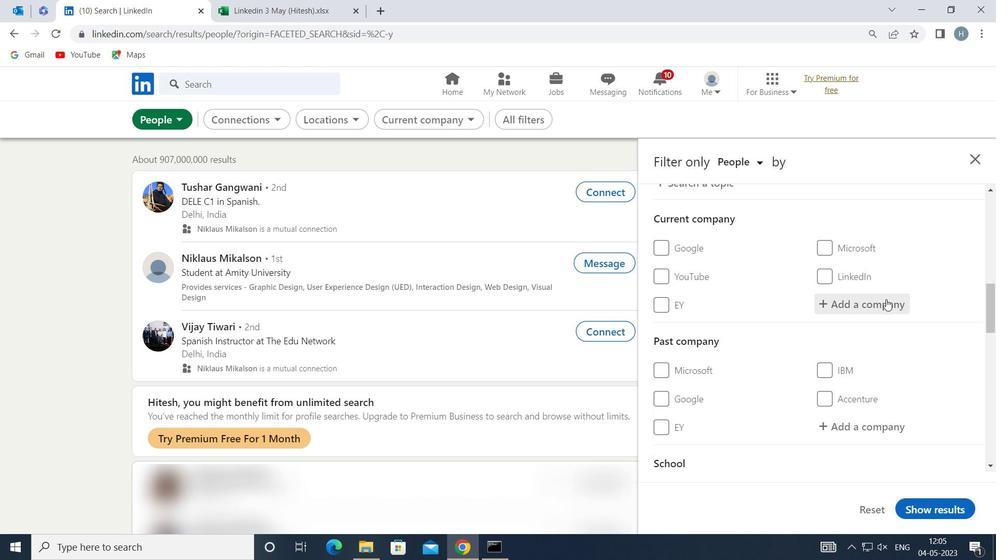 
Action: Mouse pressed left at (886, 299)
Screenshot: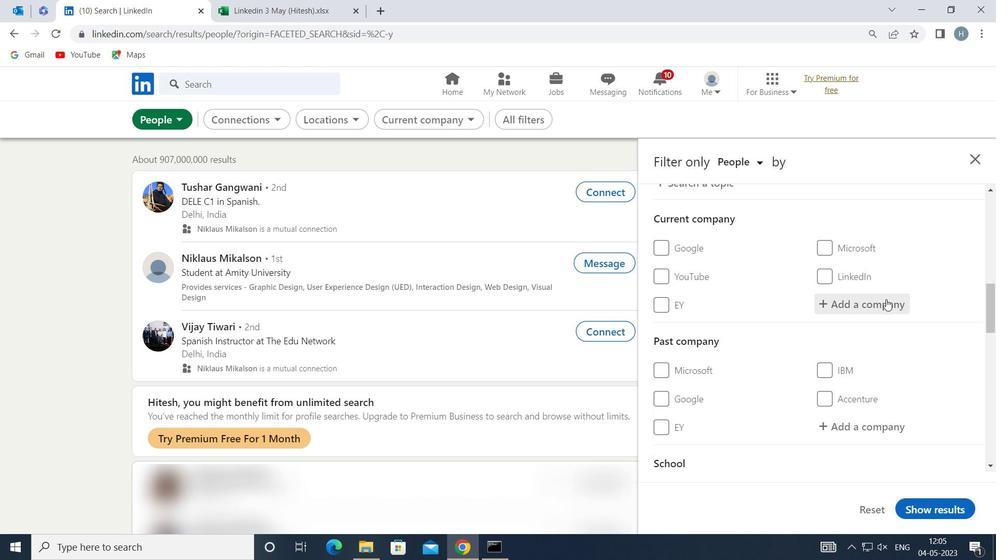 
Action: Mouse moved to (884, 299)
Screenshot: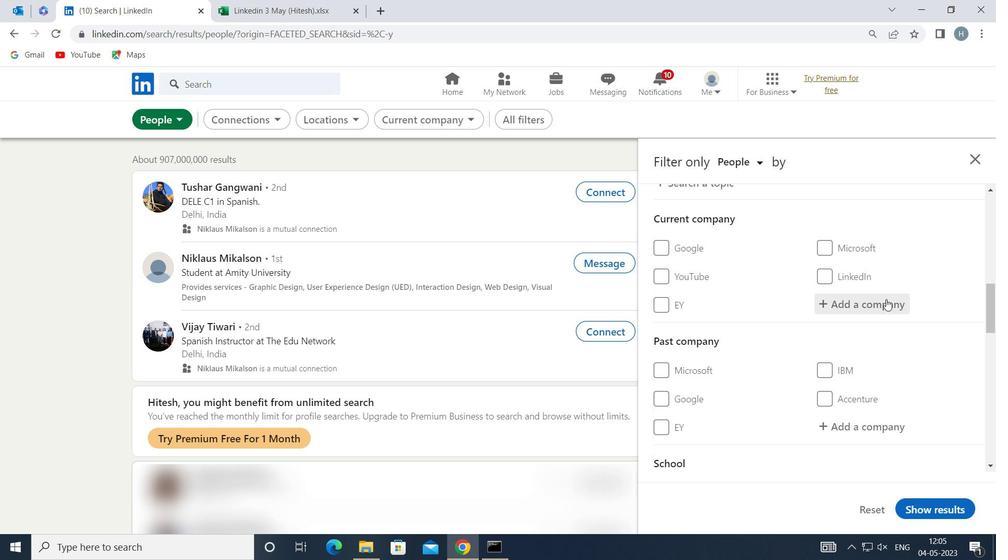 
Action: Key pressed <Key.shift>APOLLO<Key.space><Key.shift>TYRES
Screenshot: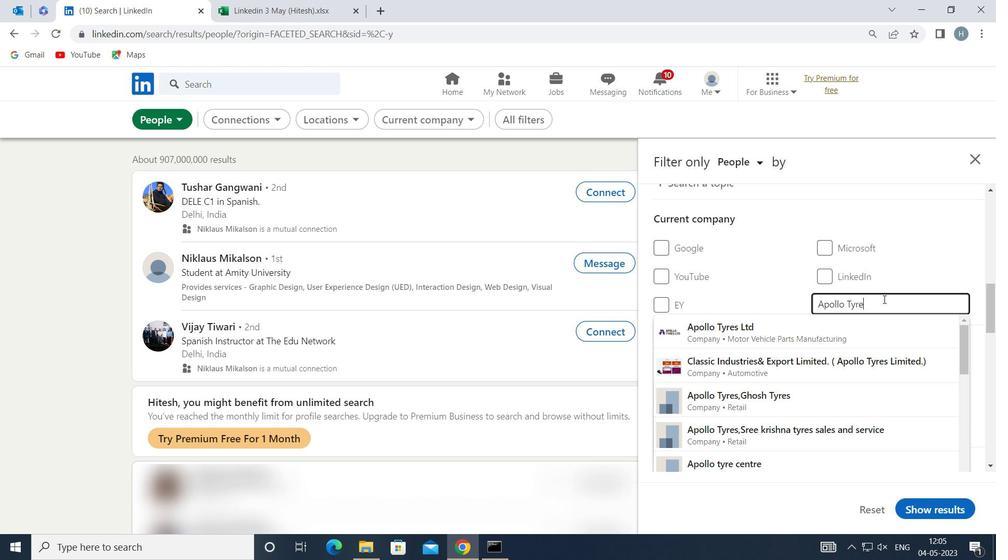 
Action: Mouse moved to (838, 341)
Screenshot: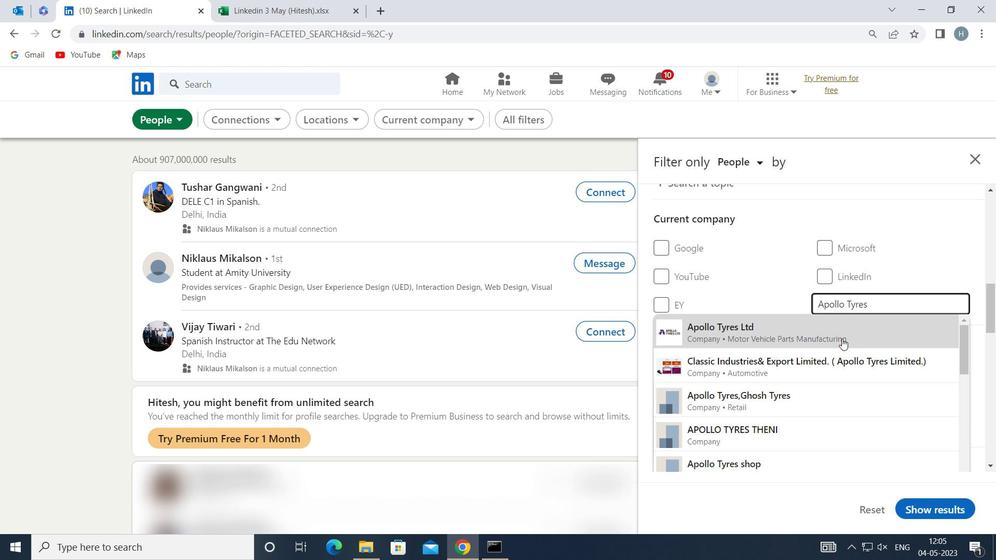 
Action: Mouse pressed left at (838, 341)
Screenshot: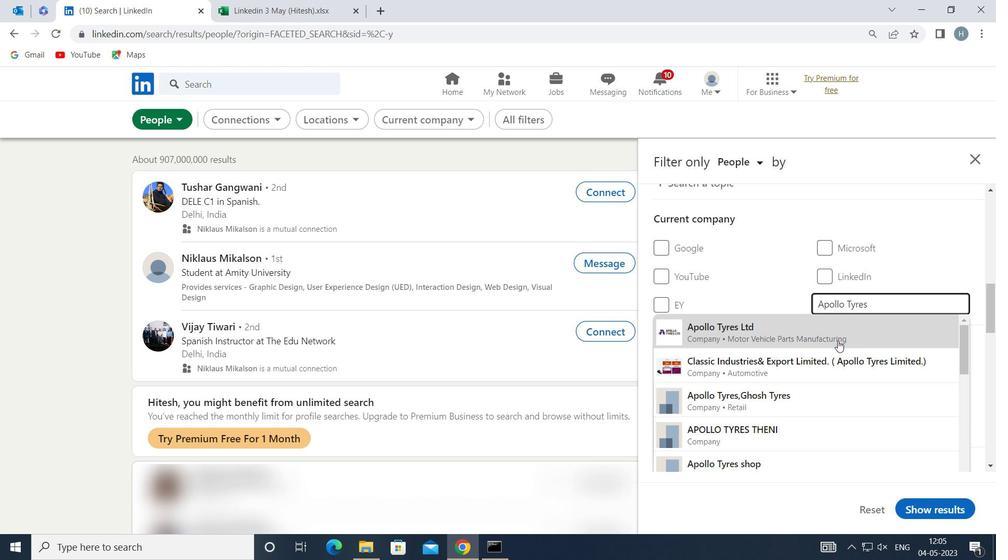 
Action: Mouse moved to (823, 332)
Screenshot: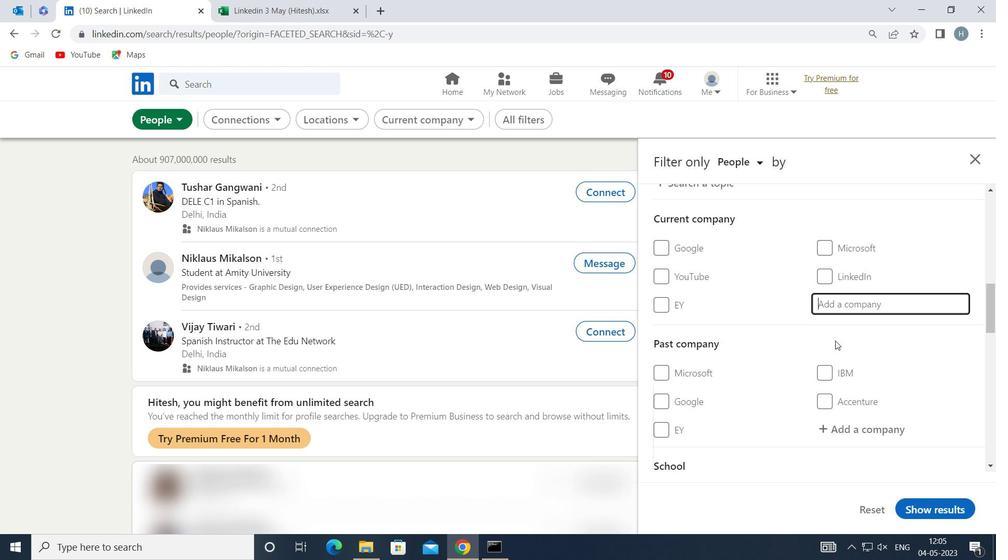 
Action: Mouse scrolled (823, 331) with delta (0, 0)
Screenshot: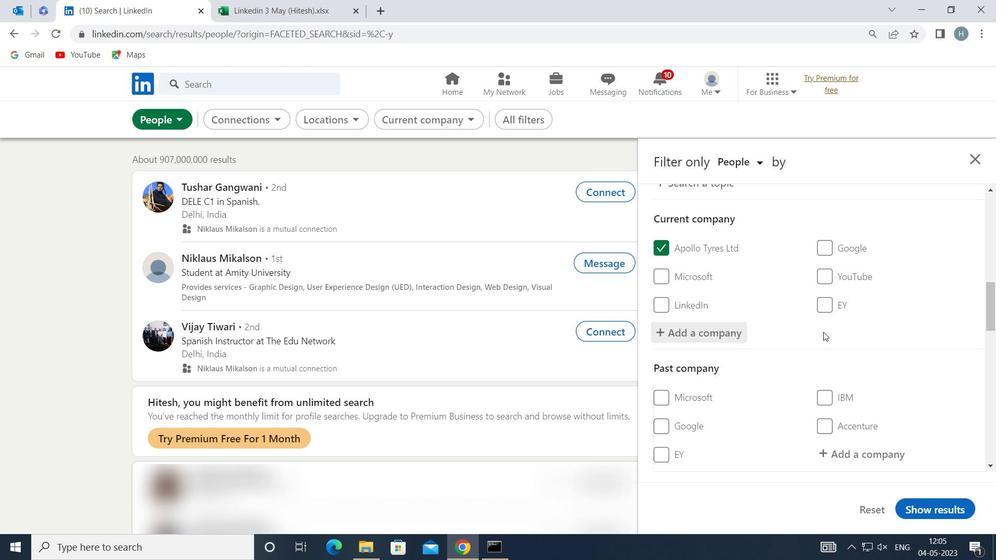 
Action: Mouse scrolled (823, 331) with delta (0, 0)
Screenshot: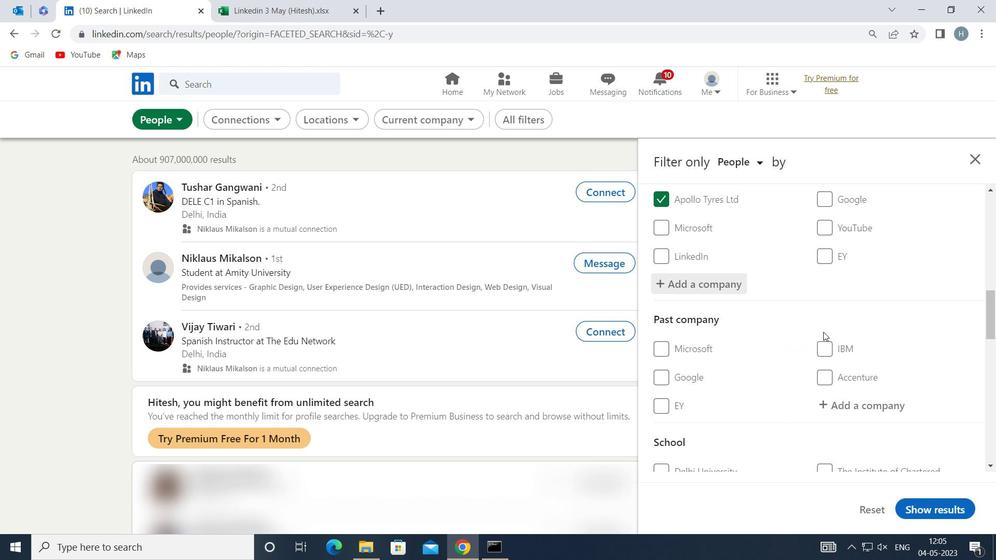 
Action: Mouse moved to (823, 332)
Screenshot: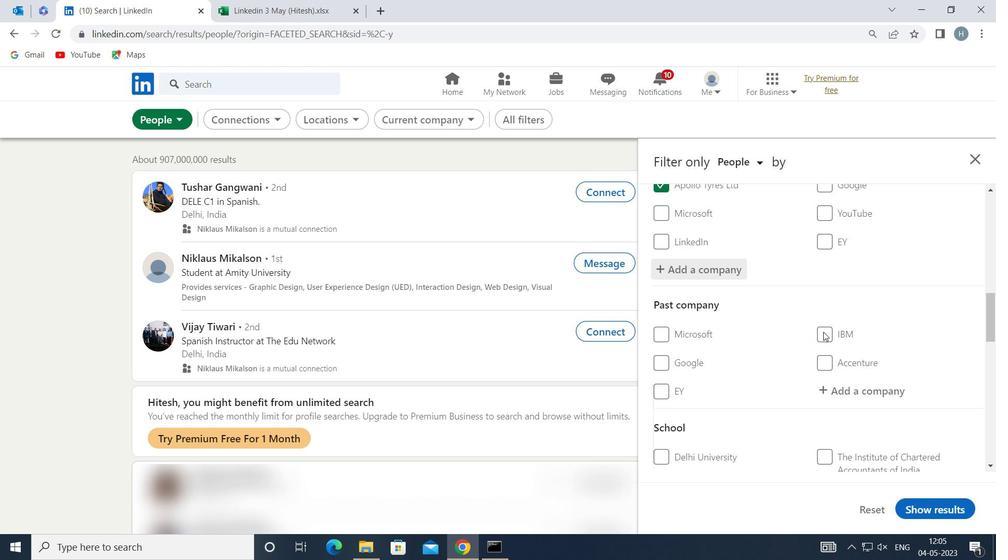 
Action: Mouse scrolled (823, 331) with delta (0, 0)
Screenshot: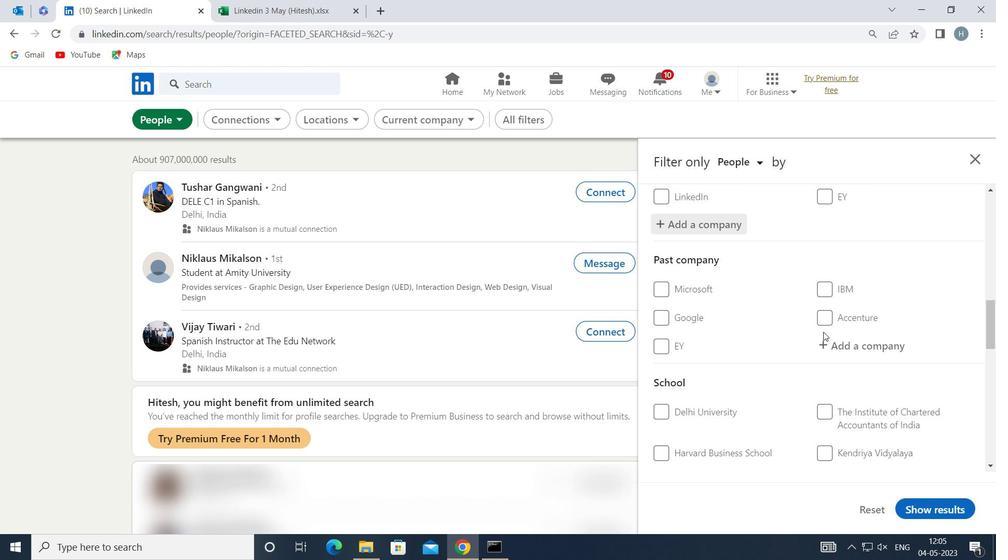 
Action: Mouse scrolled (823, 331) with delta (0, 0)
Screenshot: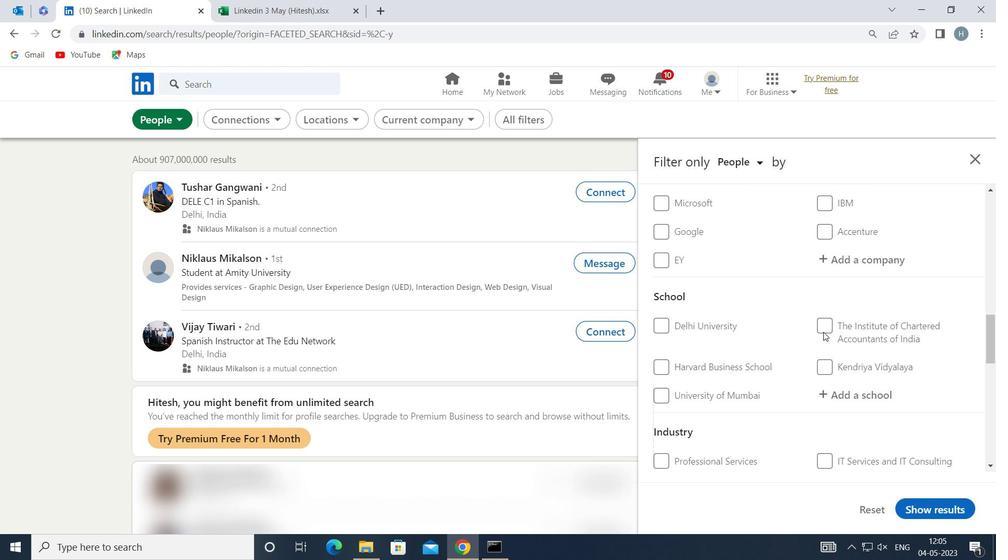 
Action: Mouse moved to (860, 328)
Screenshot: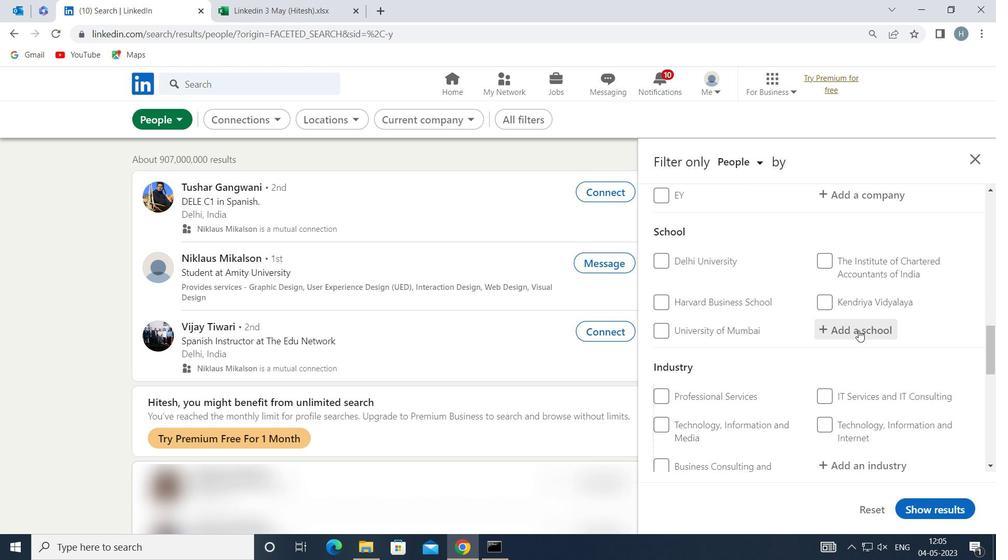 
Action: Mouse pressed left at (860, 328)
Screenshot: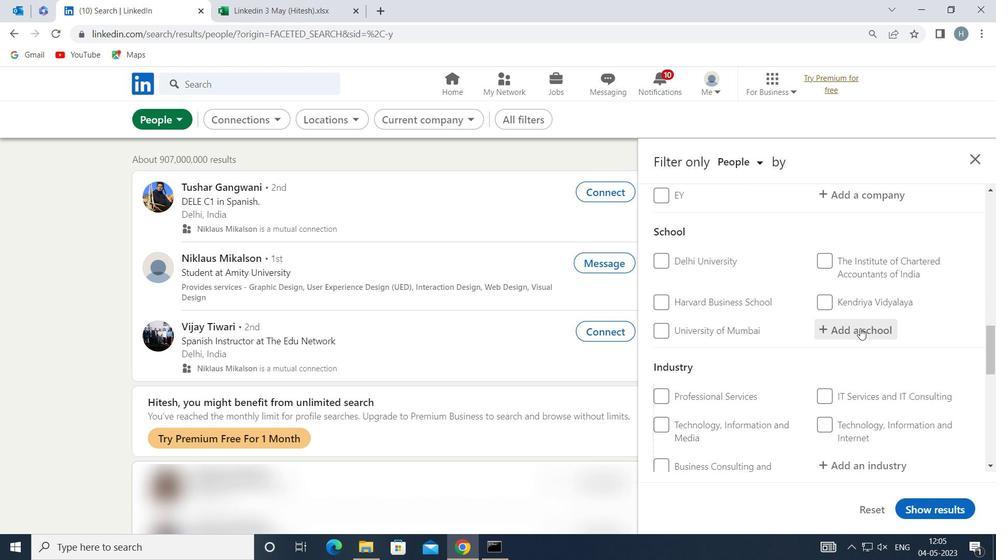 
Action: Key pressed <Key.shift>KARNATAKA<Key.space><Key.shift>JOBS<Key.space><Key.shift>AND<Key.space>
Screenshot: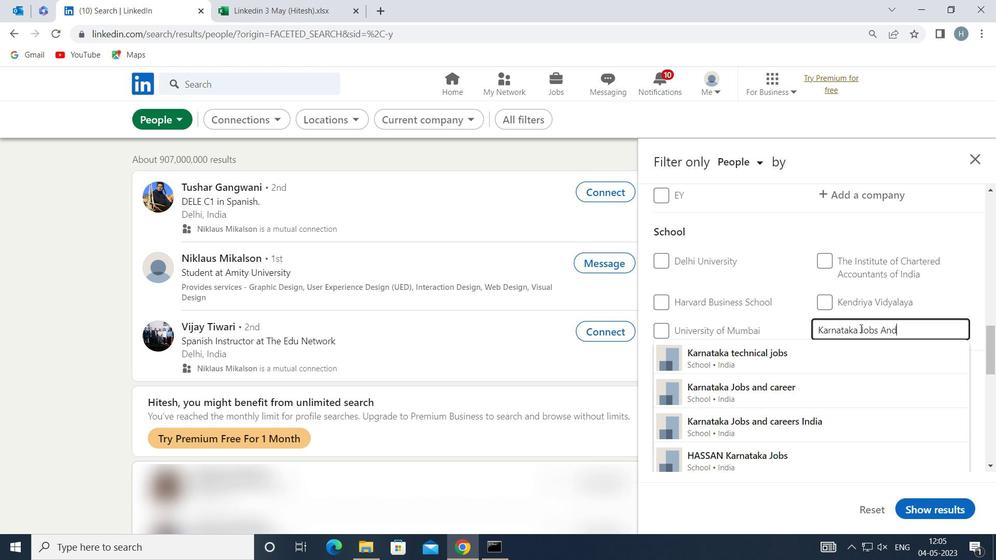 
Action: Mouse moved to (812, 353)
Screenshot: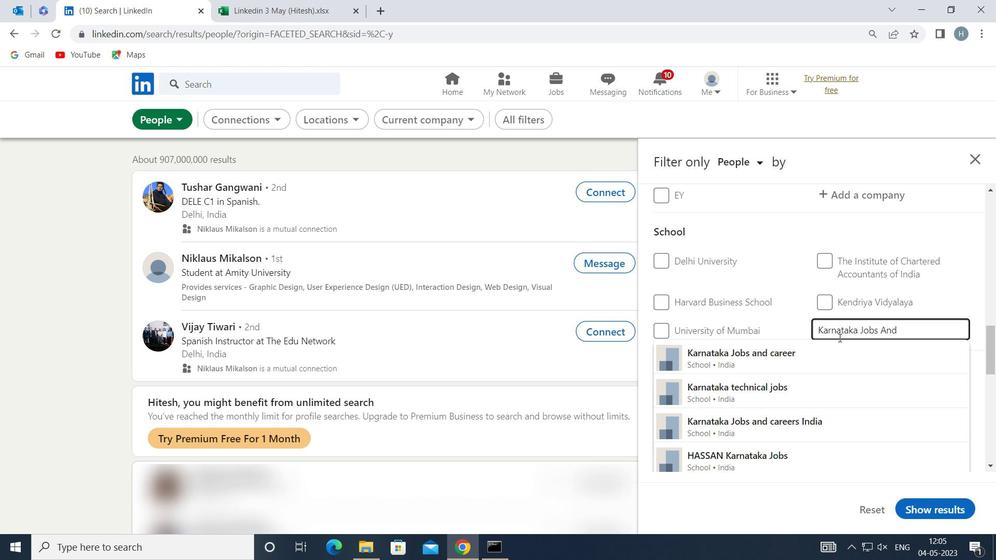 
Action: Mouse pressed left at (812, 353)
Screenshot: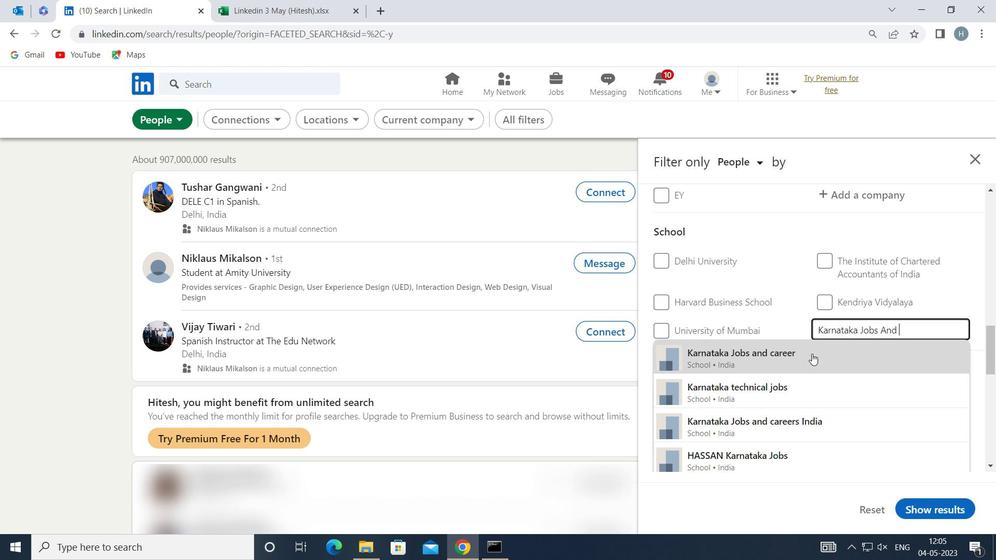 
Action: Mouse moved to (786, 342)
Screenshot: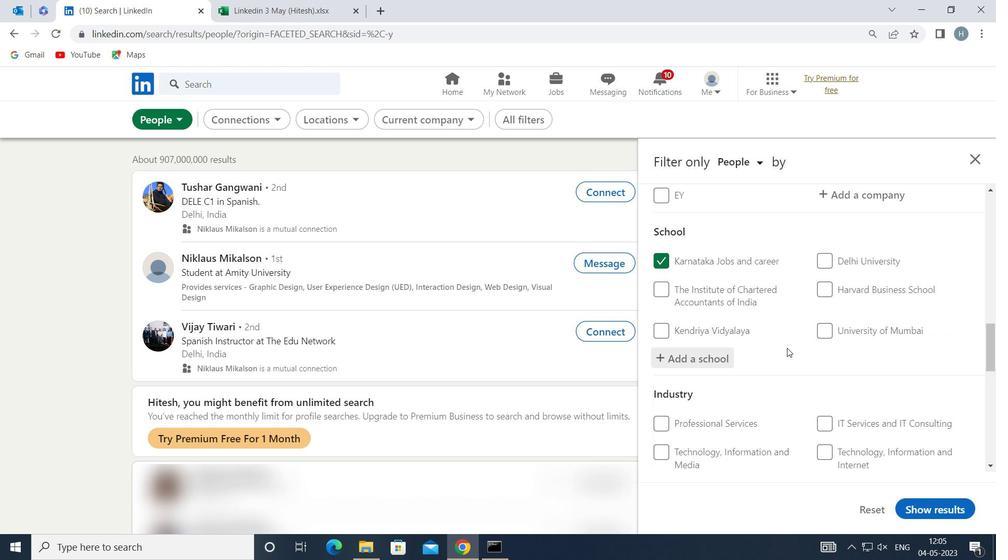 
Action: Mouse scrolled (786, 341) with delta (0, 0)
Screenshot: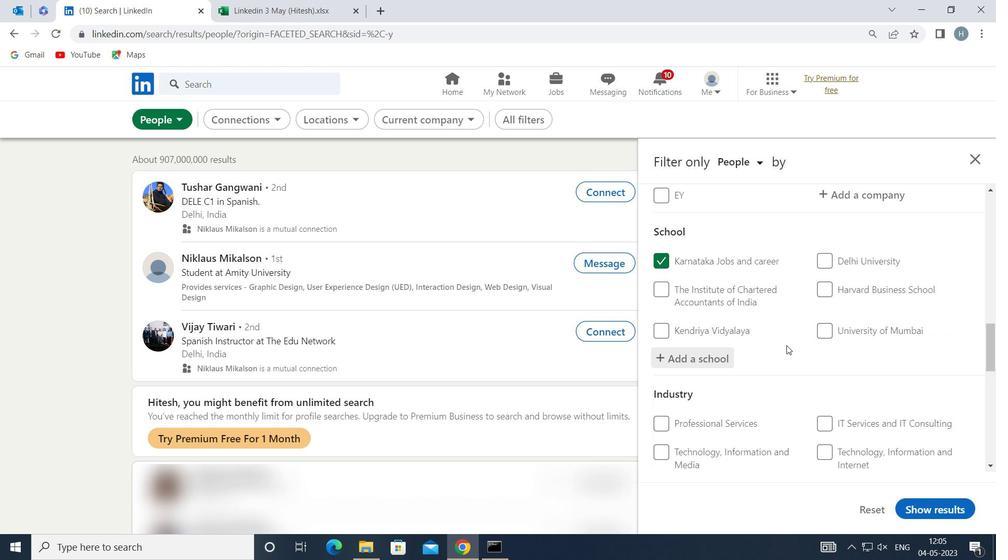 
Action: Mouse scrolled (786, 341) with delta (0, 0)
Screenshot: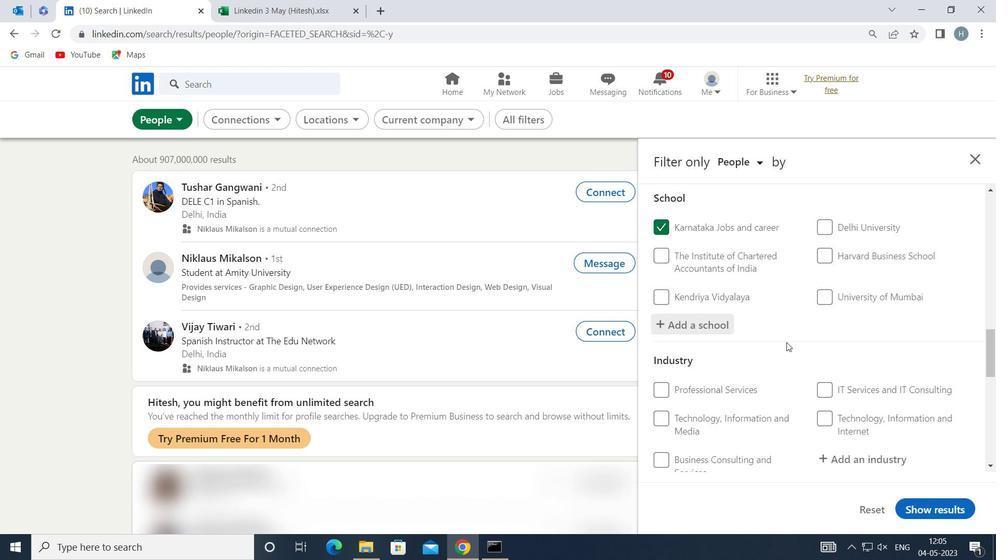 
Action: Mouse moved to (857, 358)
Screenshot: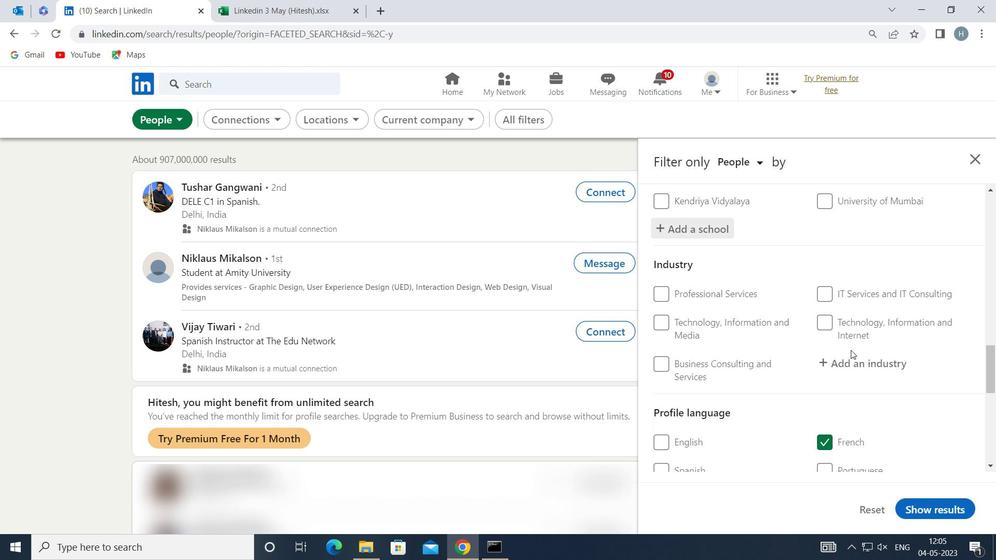 
Action: Mouse pressed left at (857, 358)
Screenshot: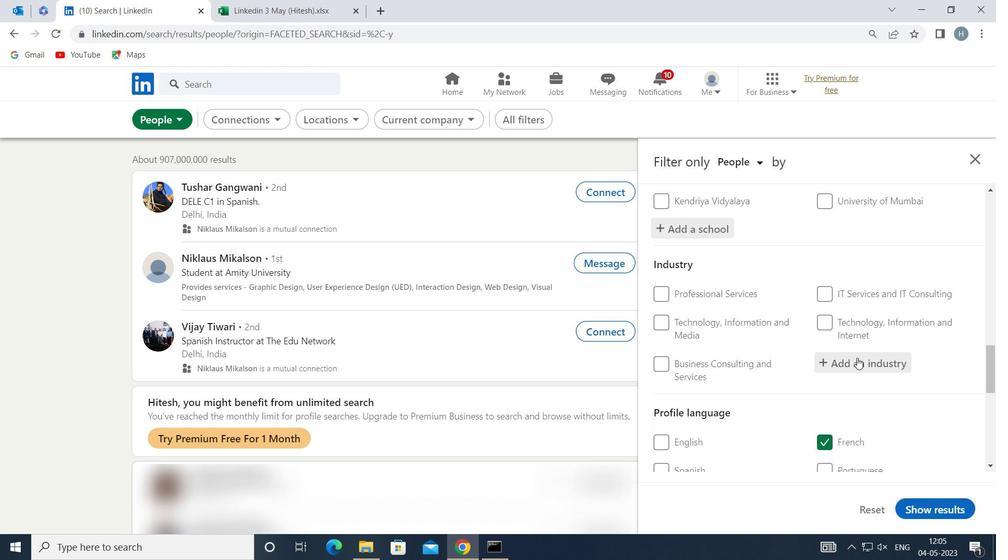 
Action: Mouse moved to (857, 358)
Screenshot: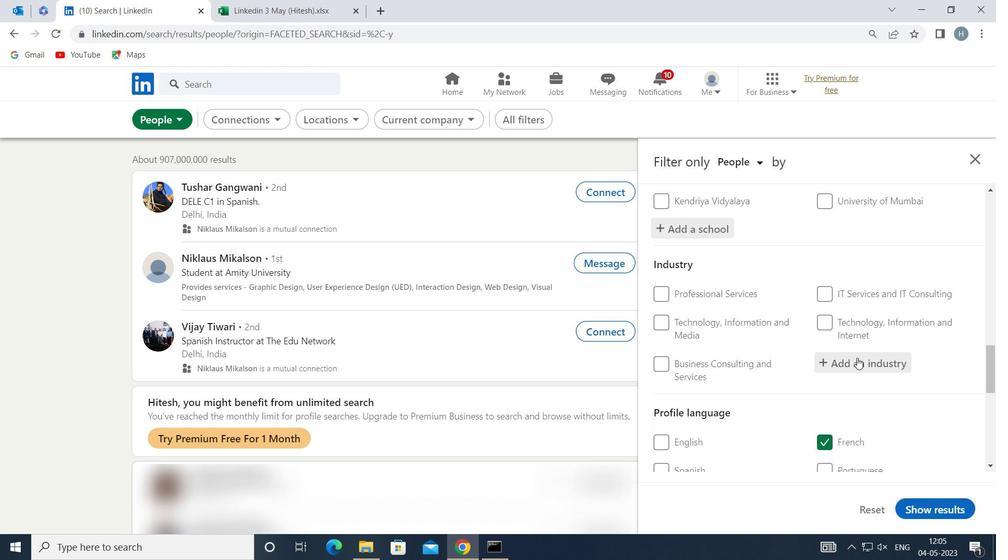 
Action: Key pressed <Key.shift>MUSICIANS
Screenshot: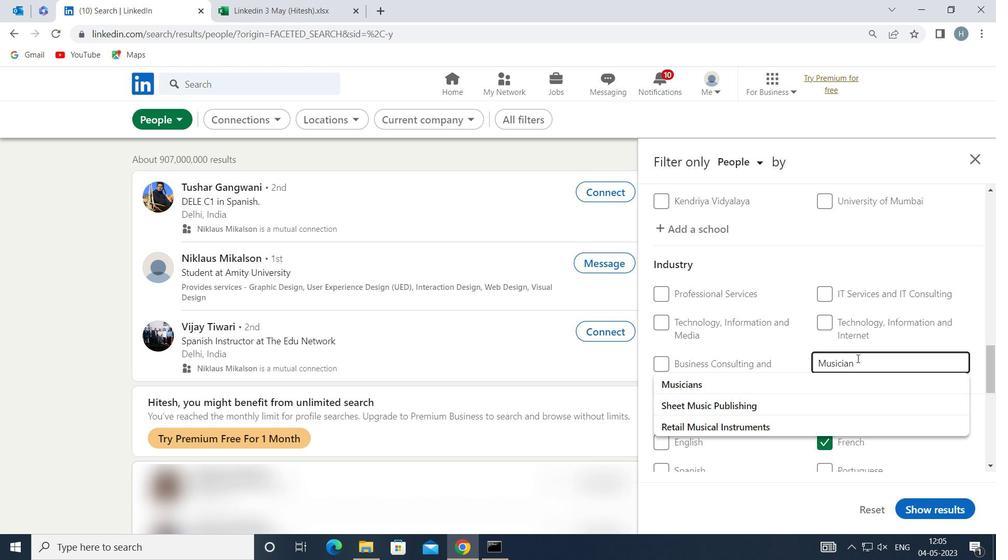 
Action: Mouse moved to (801, 380)
Screenshot: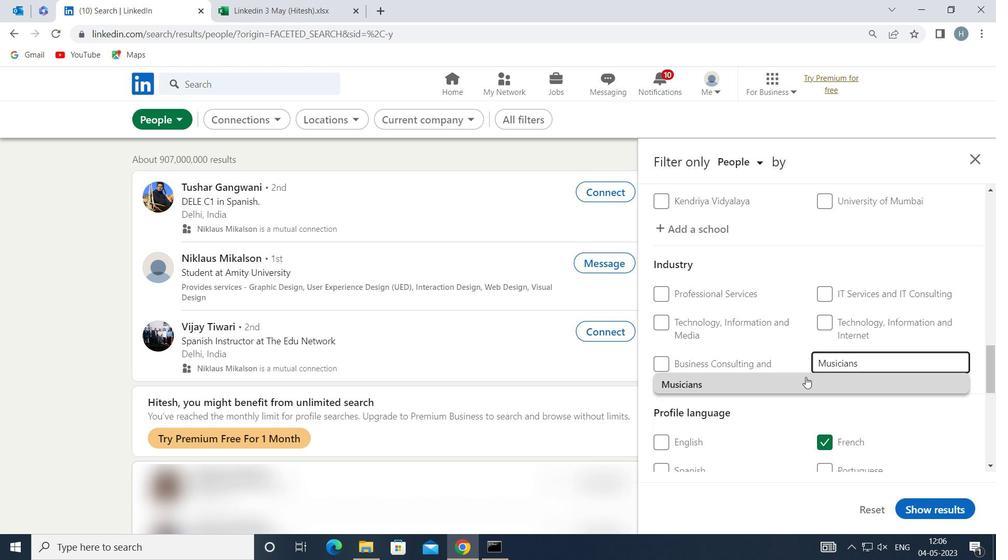 
Action: Mouse pressed left at (801, 380)
Screenshot: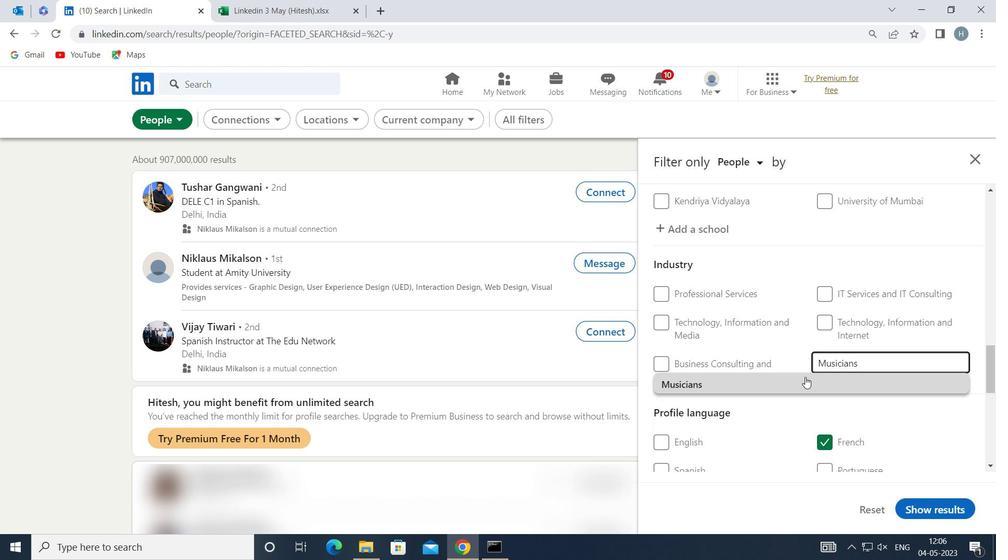 
Action: Mouse moved to (800, 378)
Screenshot: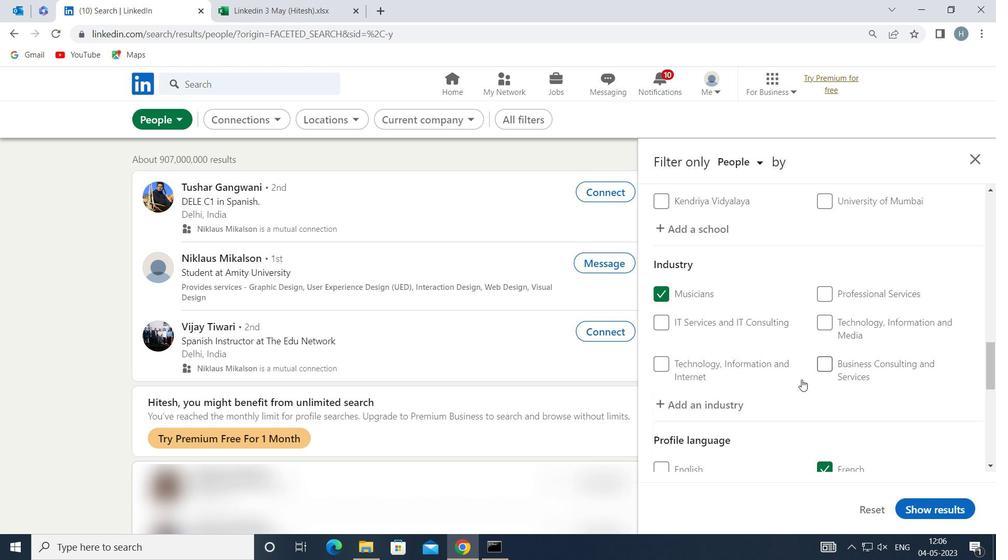 
Action: Mouse scrolled (800, 378) with delta (0, 0)
Screenshot: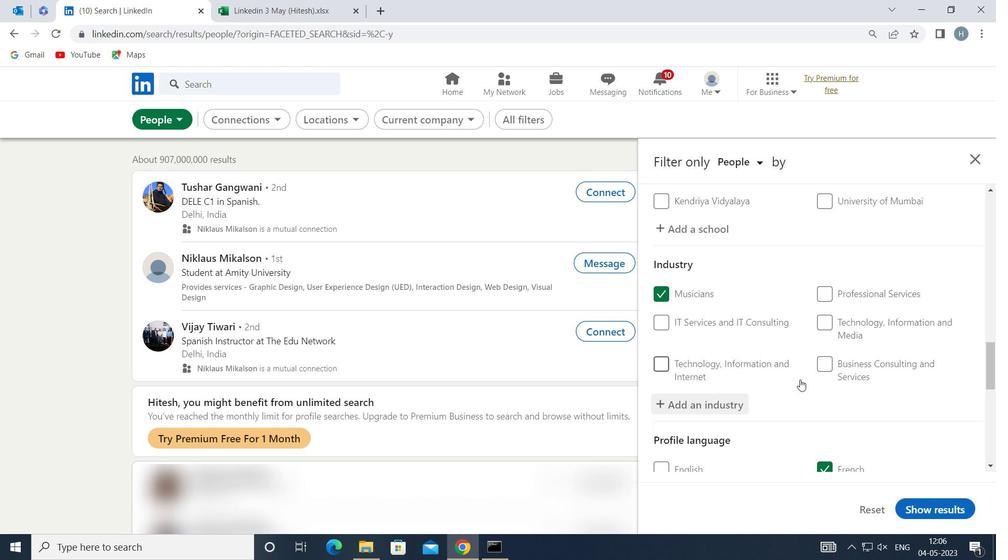
Action: Mouse scrolled (800, 378) with delta (0, 0)
Screenshot: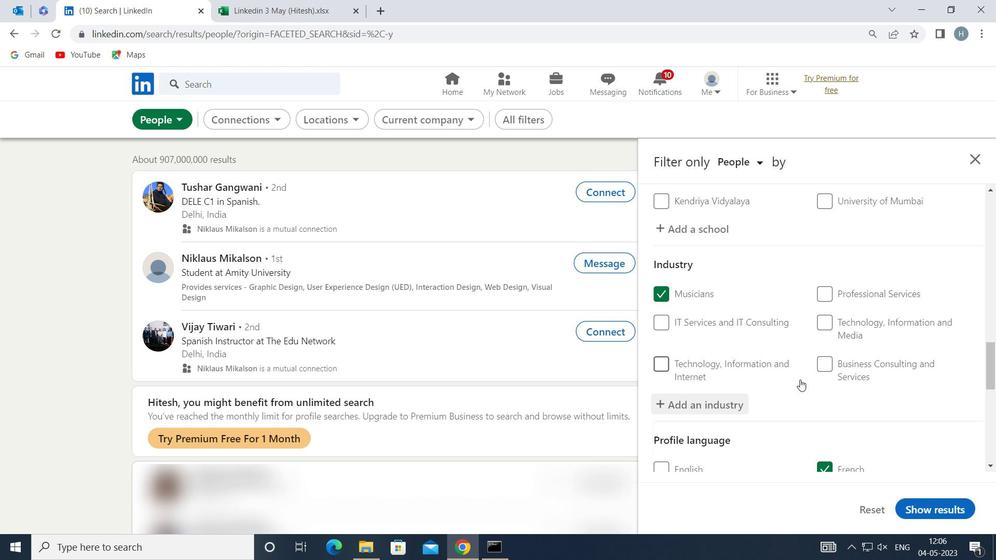 
Action: Mouse moved to (799, 375)
Screenshot: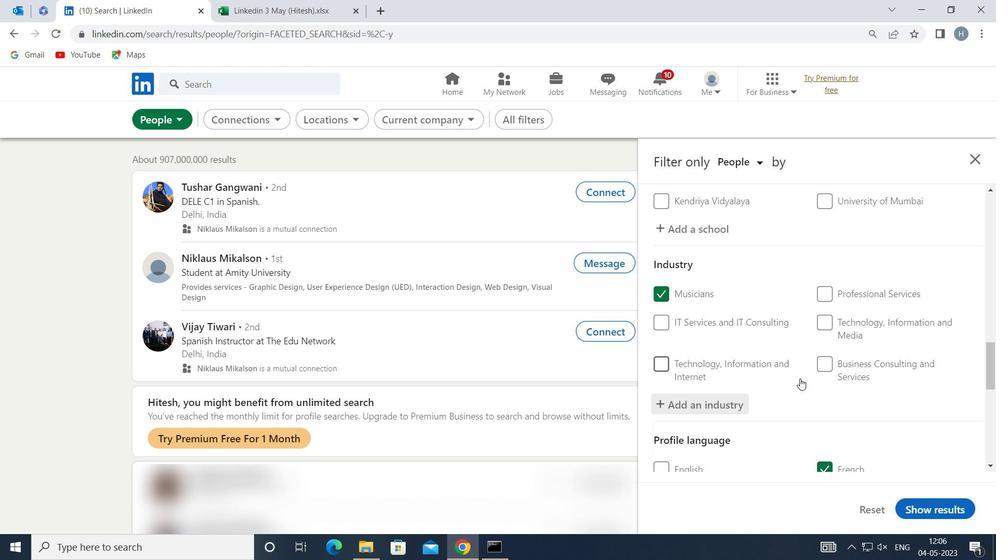 
Action: Mouse scrolled (799, 374) with delta (0, 0)
Screenshot: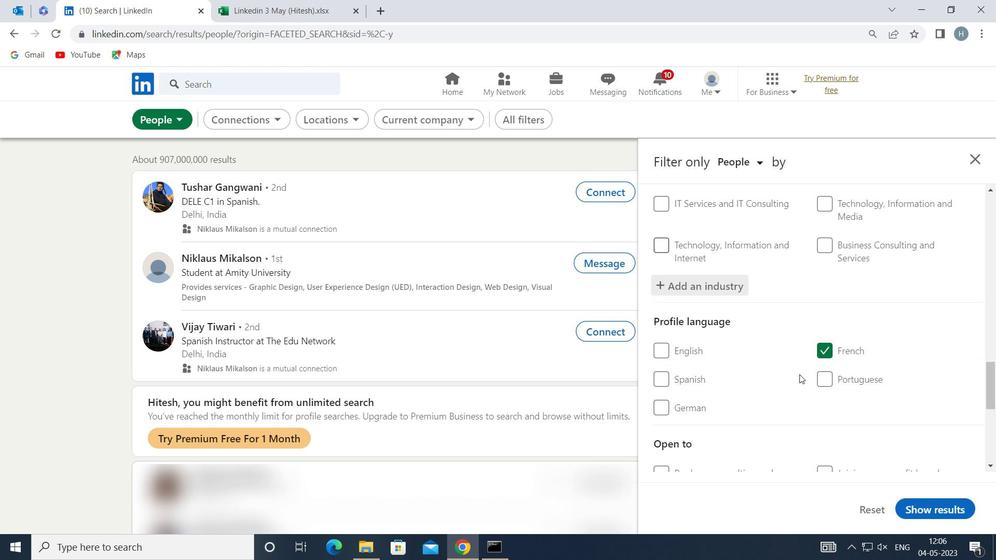 
Action: Mouse scrolled (799, 374) with delta (0, 0)
Screenshot: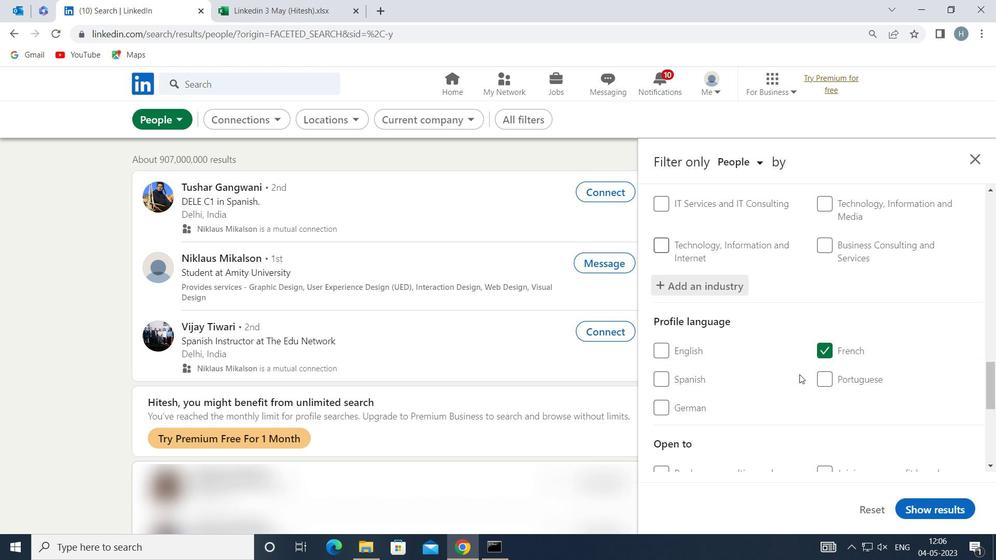 
Action: Mouse scrolled (799, 374) with delta (0, 0)
Screenshot: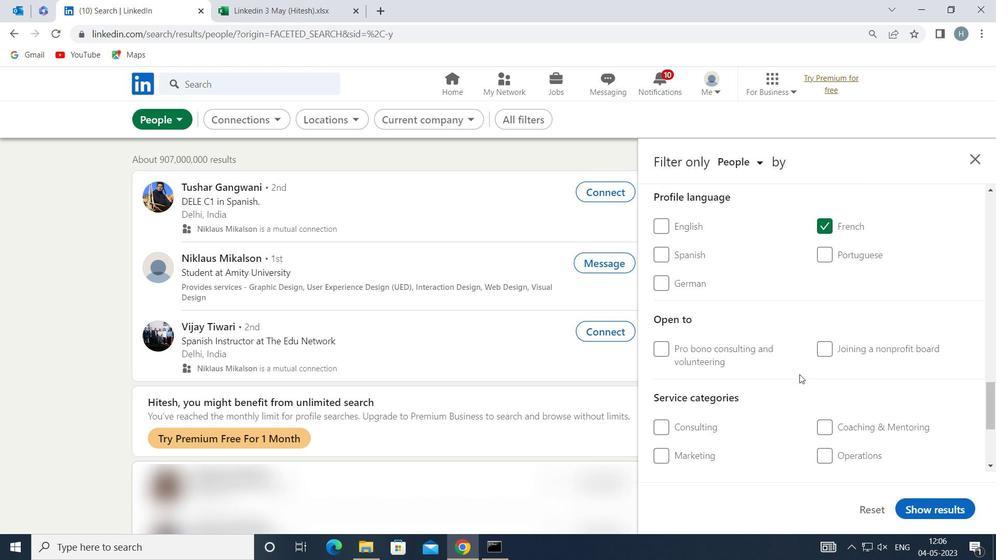 
Action: Mouse moved to (837, 401)
Screenshot: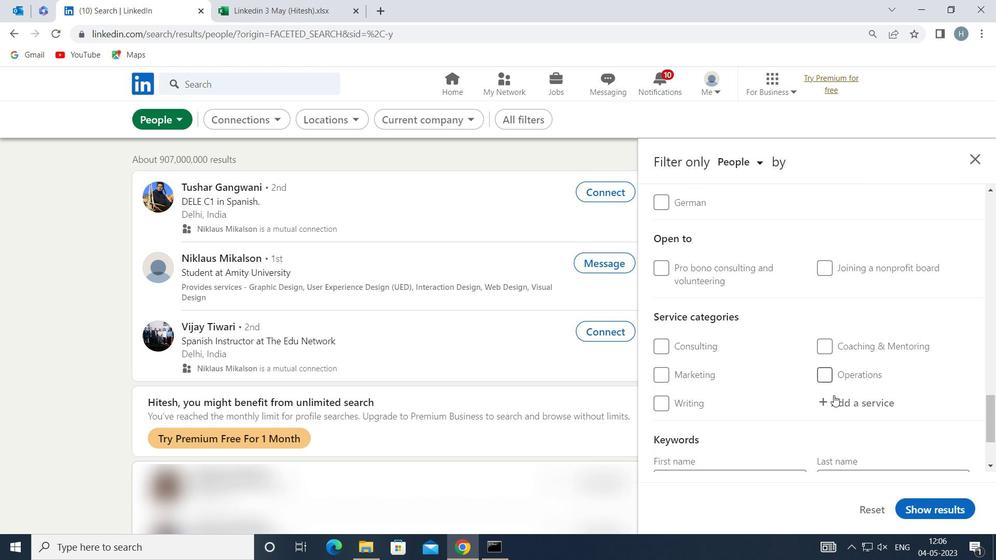 
Action: Mouse pressed left at (837, 401)
Screenshot: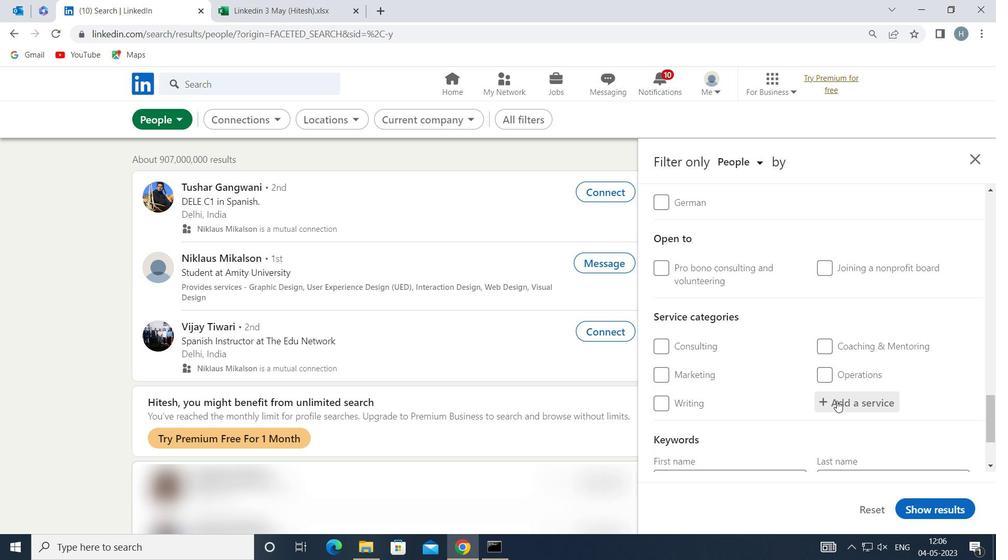 
Action: Key pressed <Key.shift>FIK<Key.backspace>LE<Key.space><Key.shift>MANA
Screenshot: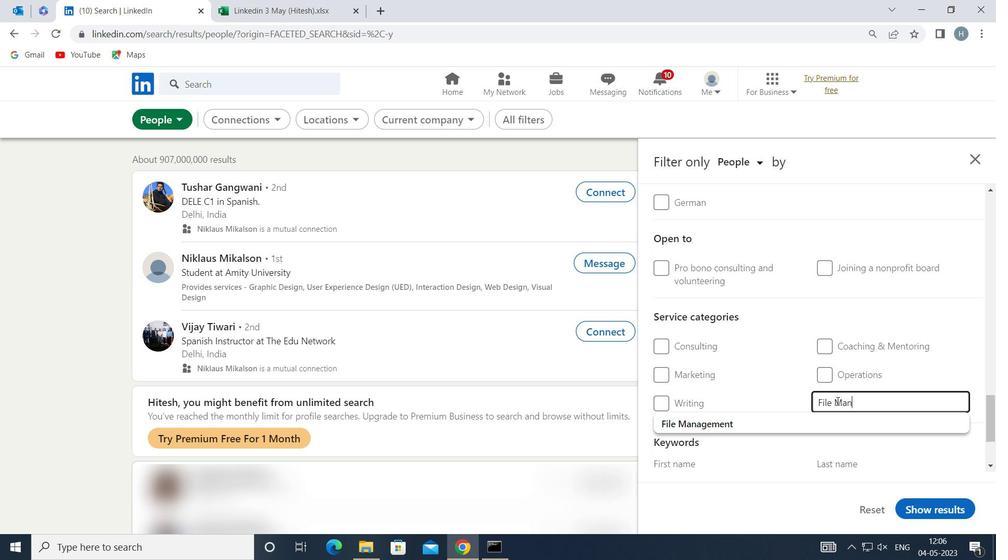 
Action: Mouse moved to (761, 419)
Screenshot: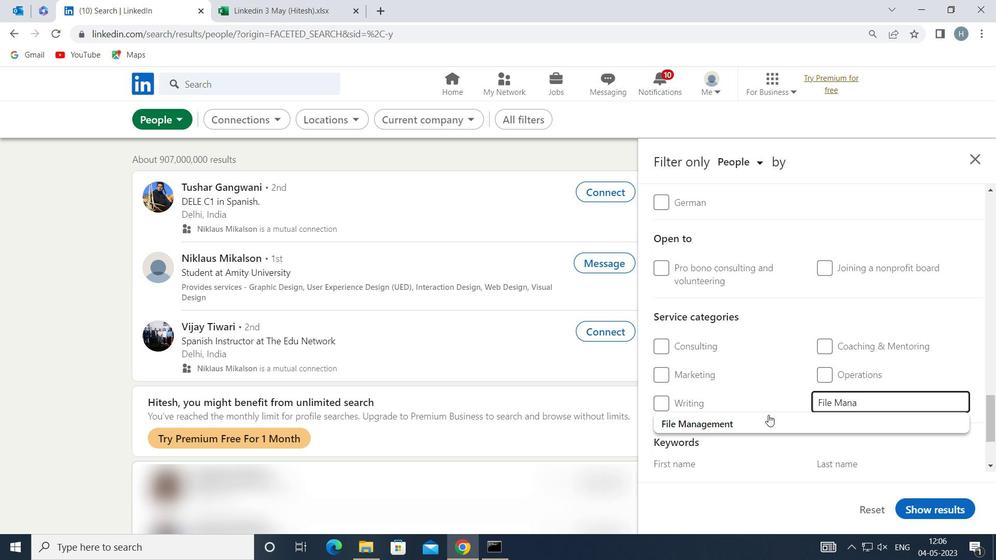 
Action: Mouse pressed left at (761, 419)
Screenshot: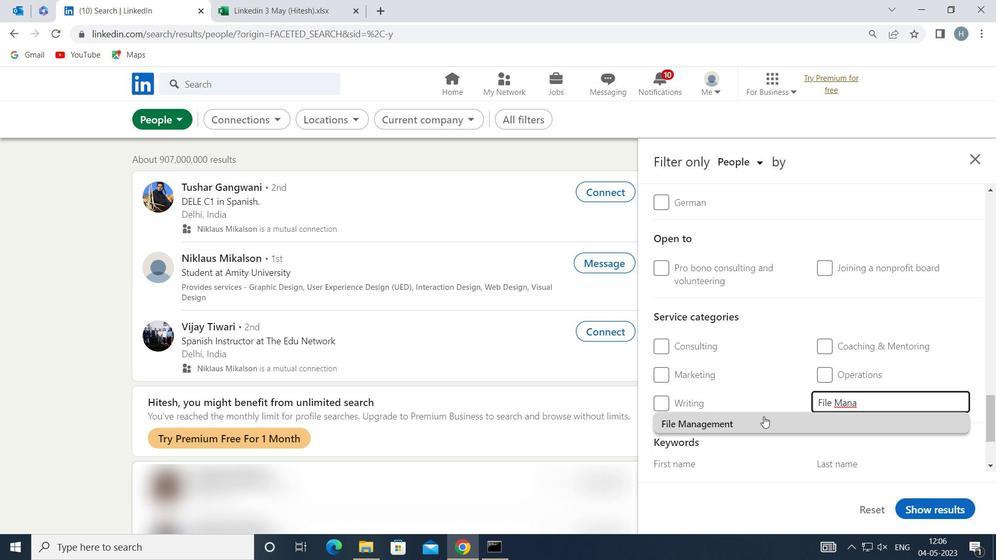 
Action: Mouse moved to (772, 409)
Screenshot: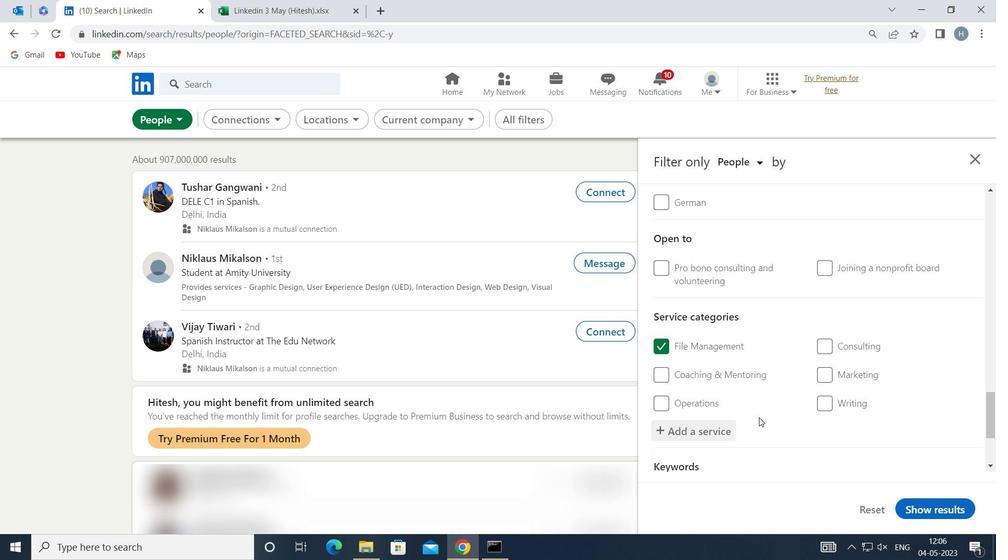 
Action: Mouse scrolled (772, 408) with delta (0, 0)
Screenshot: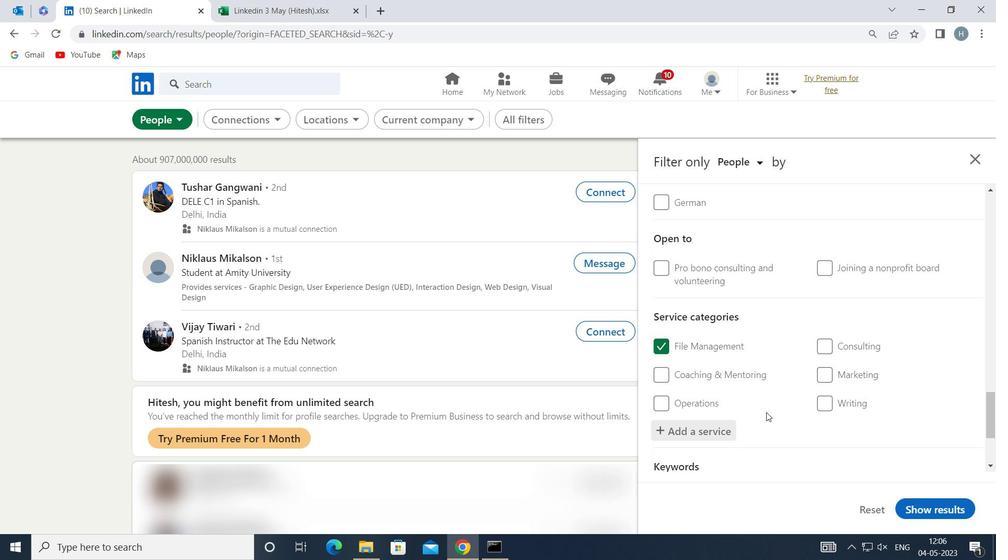 
Action: Mouse scrolled (772, 408) with delta (0, 0)
Screenshot: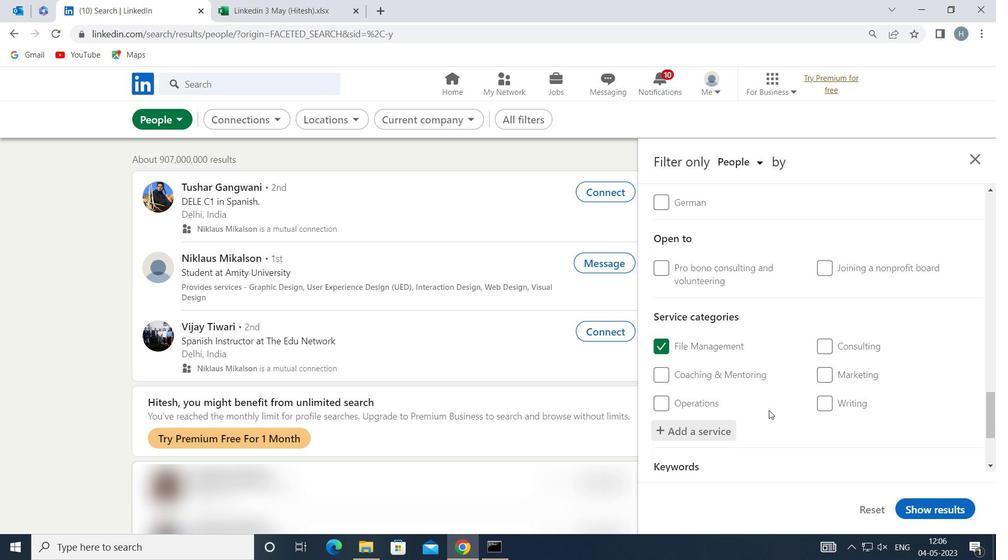 
Action: Mouse scrolled (772, 408) with delta (0, 0)
Screenshot: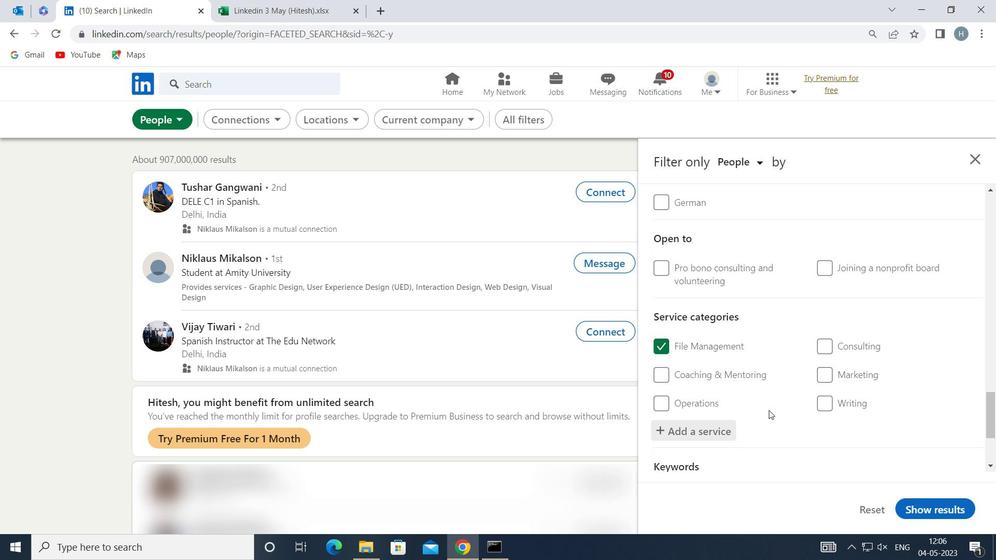 
Action: Mouse moved to (786, 398)
Screenshot: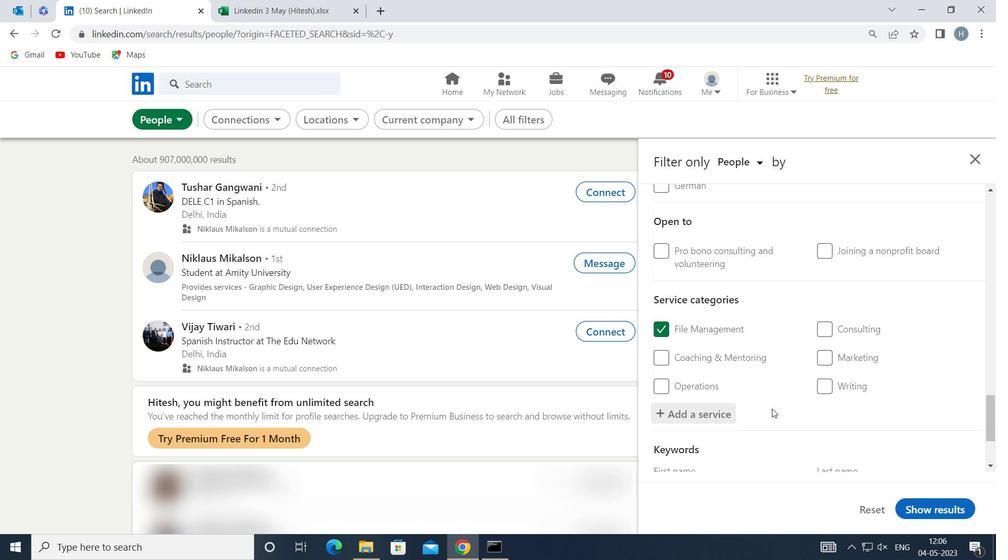 
Action: Mouse scrolled (786, 397) with delta (0, 0)
Screenshot: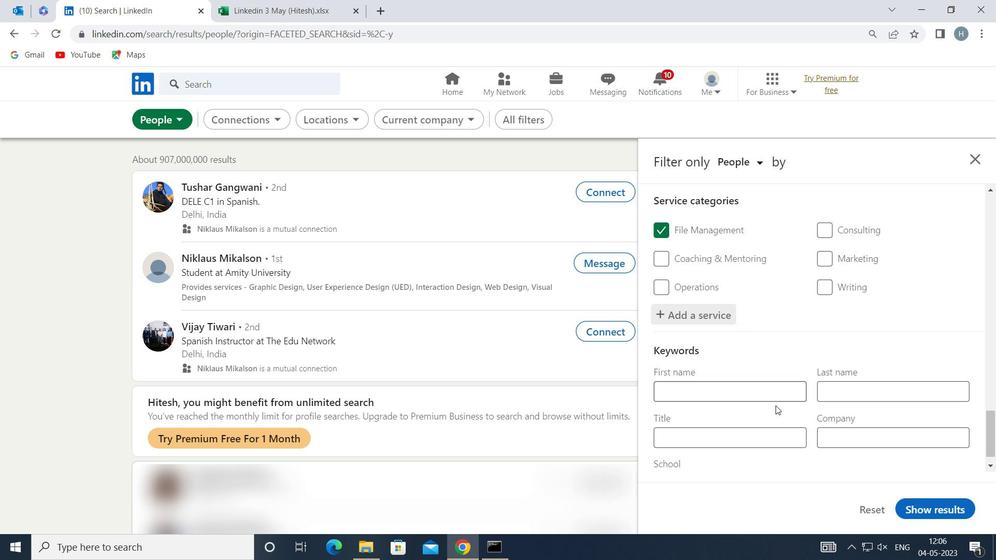 
Action: Mouse scrolled (786, 397) with delta (0, 0)
Screenshot: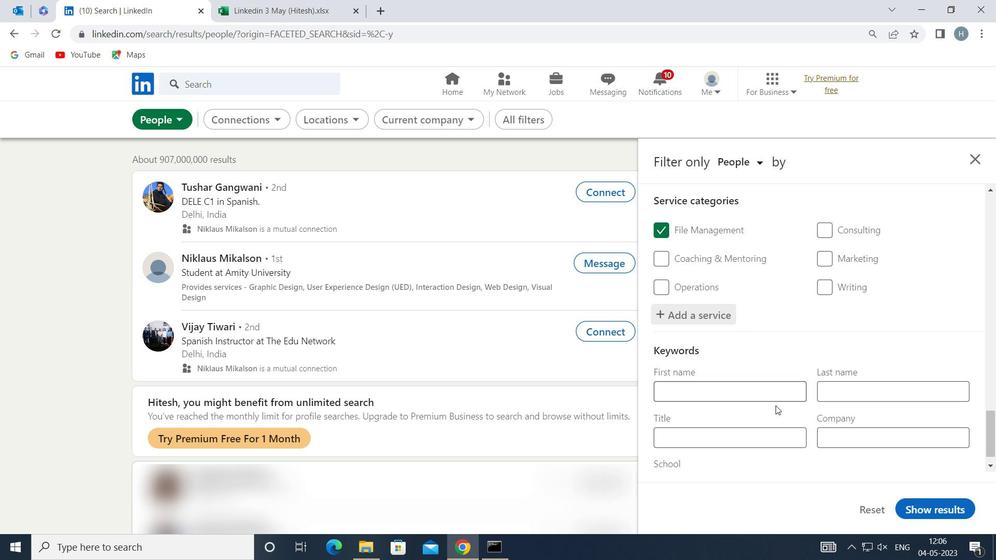 
Action: Mouse scrolled (786, 397) with delta (0, 0)
Screenshot: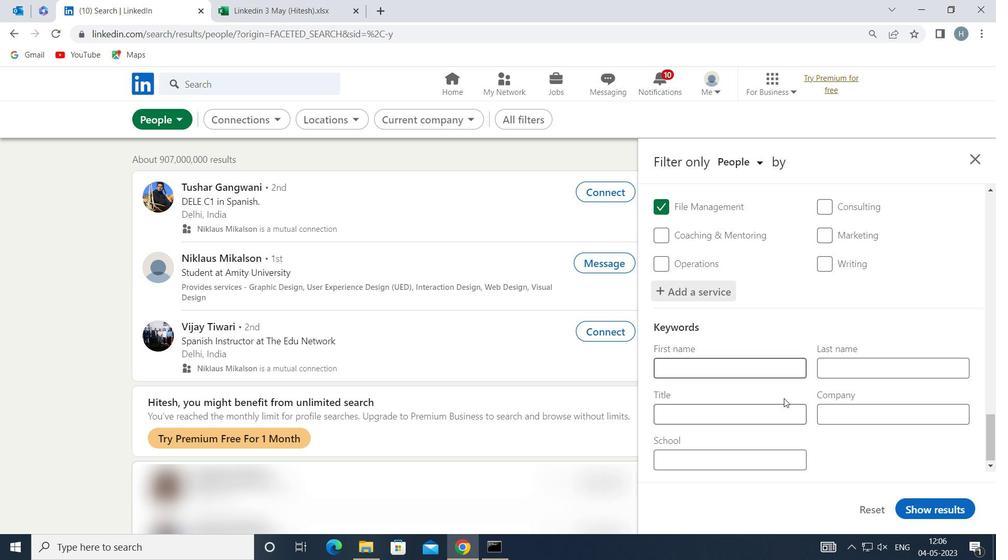 
Action: Mouse moved to (774, 410)
Screenshot: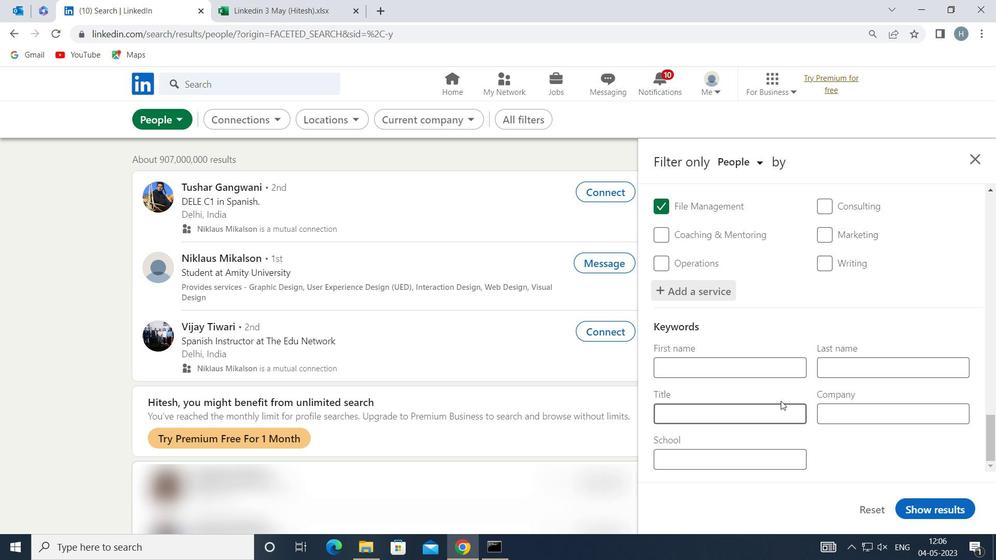 
Action: Mouse pressed left at (774, 410)
Screenshot: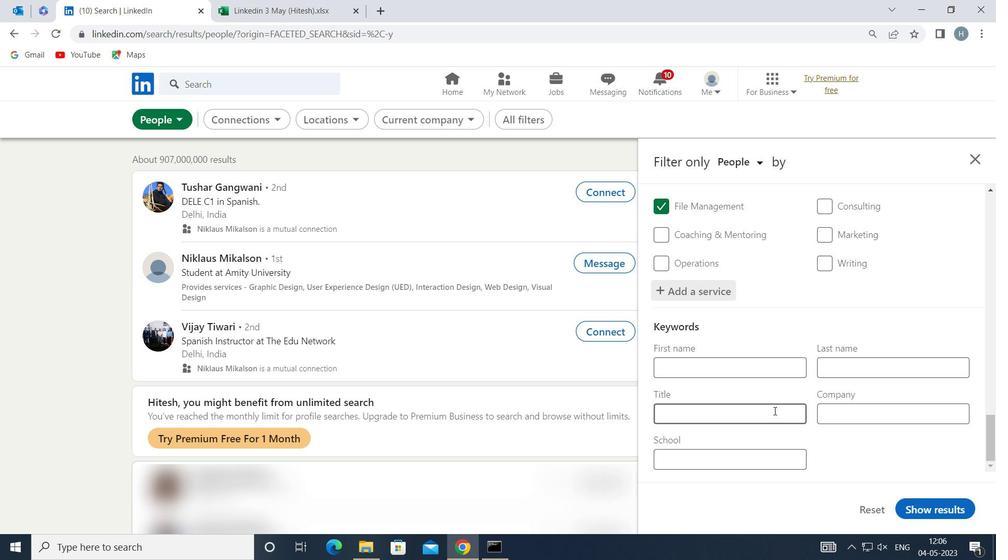 
Action: Key pressed <Key.shift>ENGINEER
Screenshot: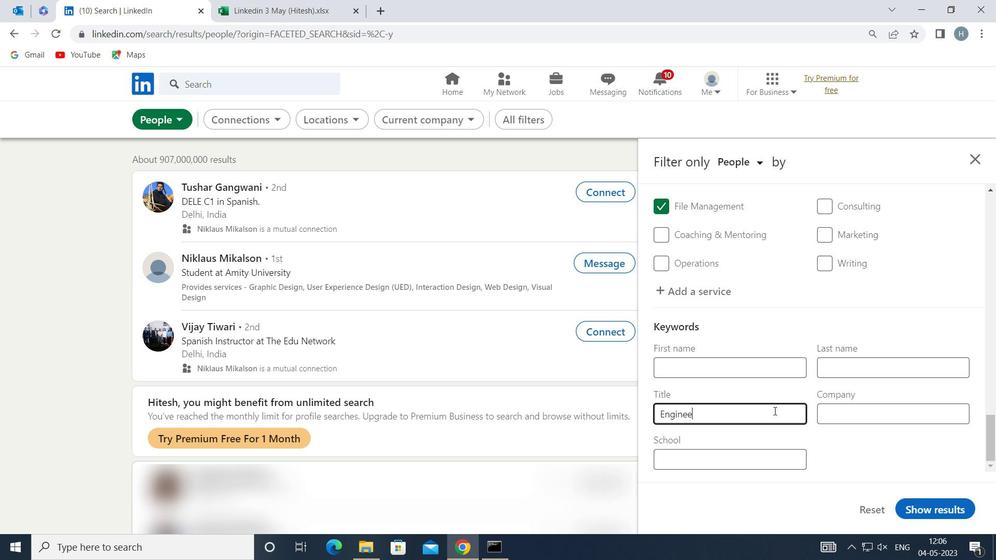 
Action: Mouse moved to (922, 506)
Screenshot: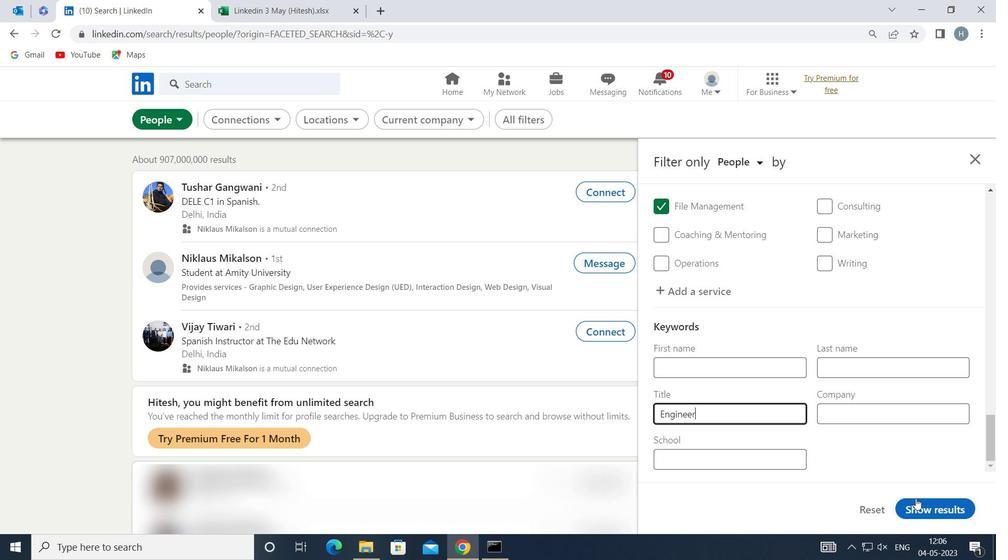 
Action: Mouse pressed left at (922, 506)
Screenshot: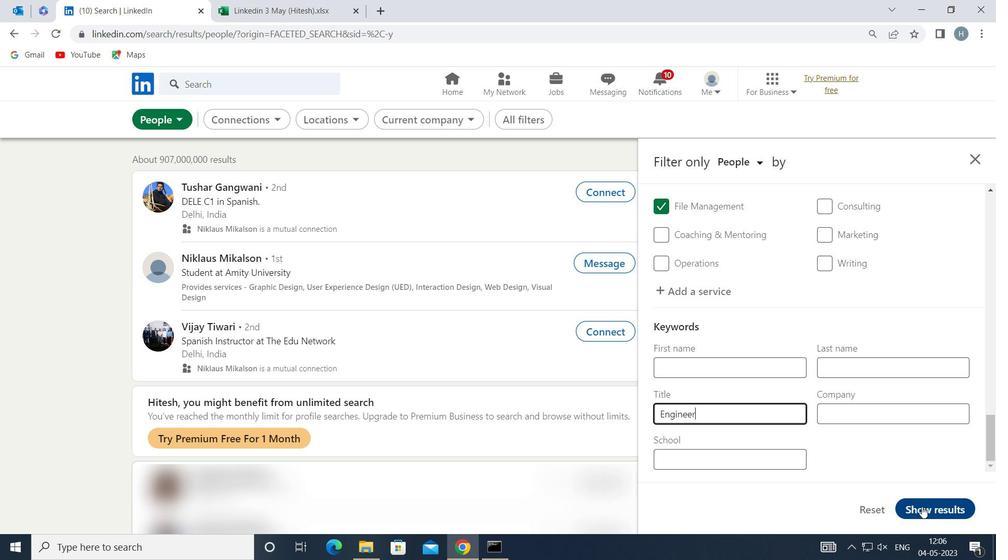 
Action: Mouse moved to (799, 347)
Screenshot: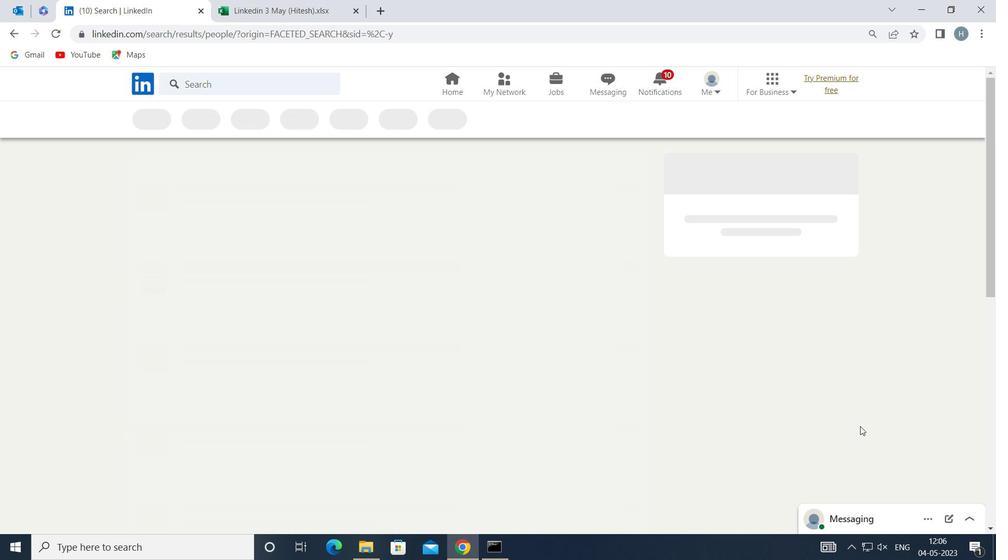 
